 Task: Add Attachment from "Attach a link" to Card Card0000000088 in Board Board0000000022 in Workspace WS0000000008 in Trello. Add Cover Red to Card Card0000000088 in Board Board0000000022 in Workspace WS0000000008 in Trello. Add "Join Card" Button Button0000000088  to Card Card0000000088 in Board Board0000000022 in Workspace WS0000000008 in Trello. Add Description DS0000000088 to Card Card0000000088 in Board Board0000000022 in Workspace WS0000000008 in Trello. Add Comment CM0000000088 to Card Card0000000088 in Board Board0000000022 in Workspace WS0000000008 in Trello
Action: Mouse moved to (424, 617)
Screenshot: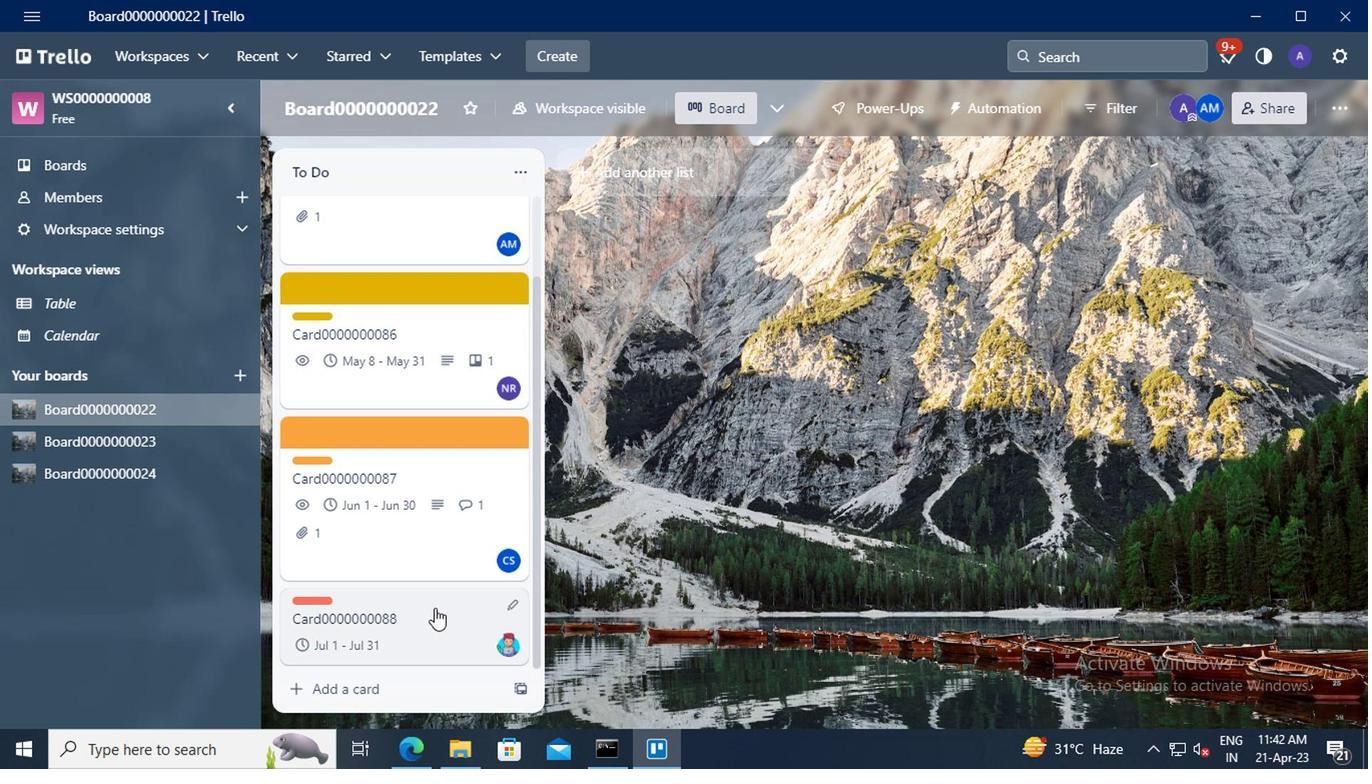 
Action: Mouse pressed left at (424, 617)
Screenshot: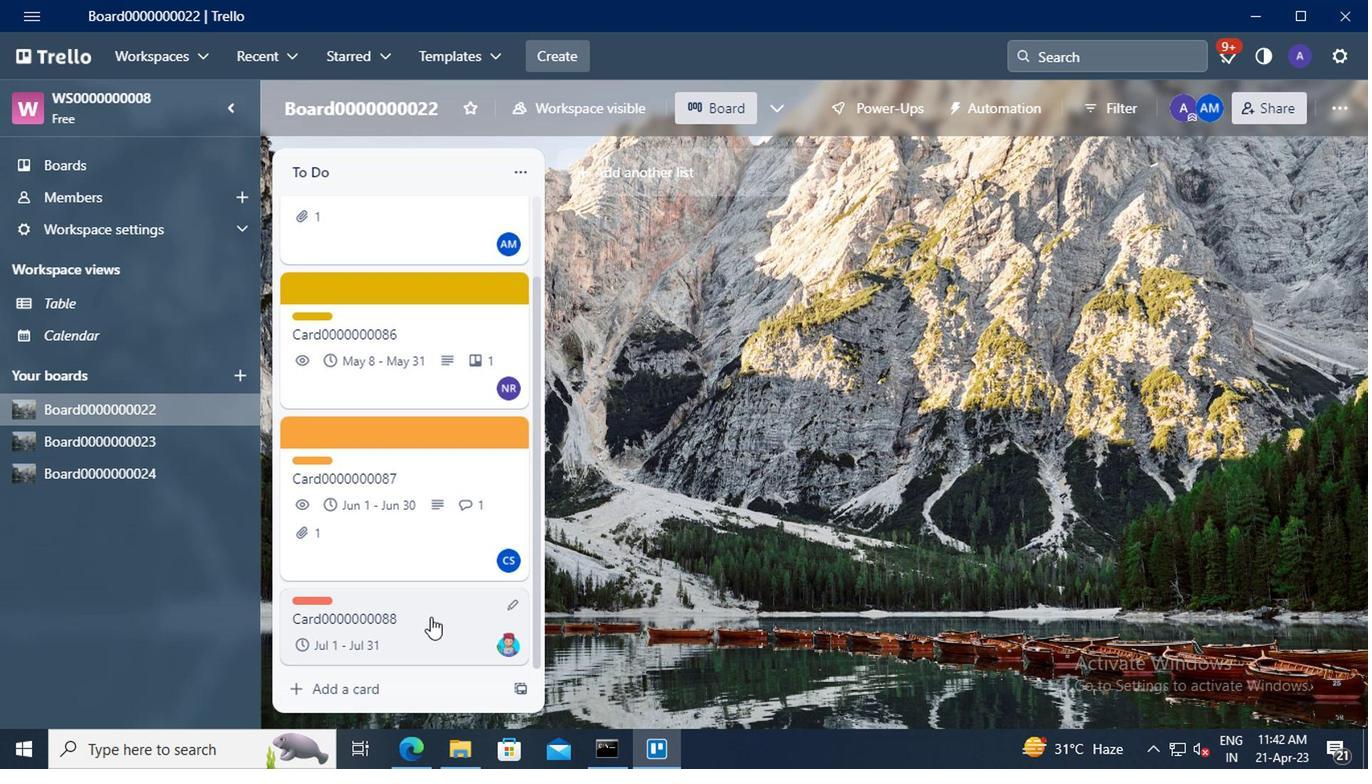 
Action: Mouse moved to (928, 426)
Screenshot: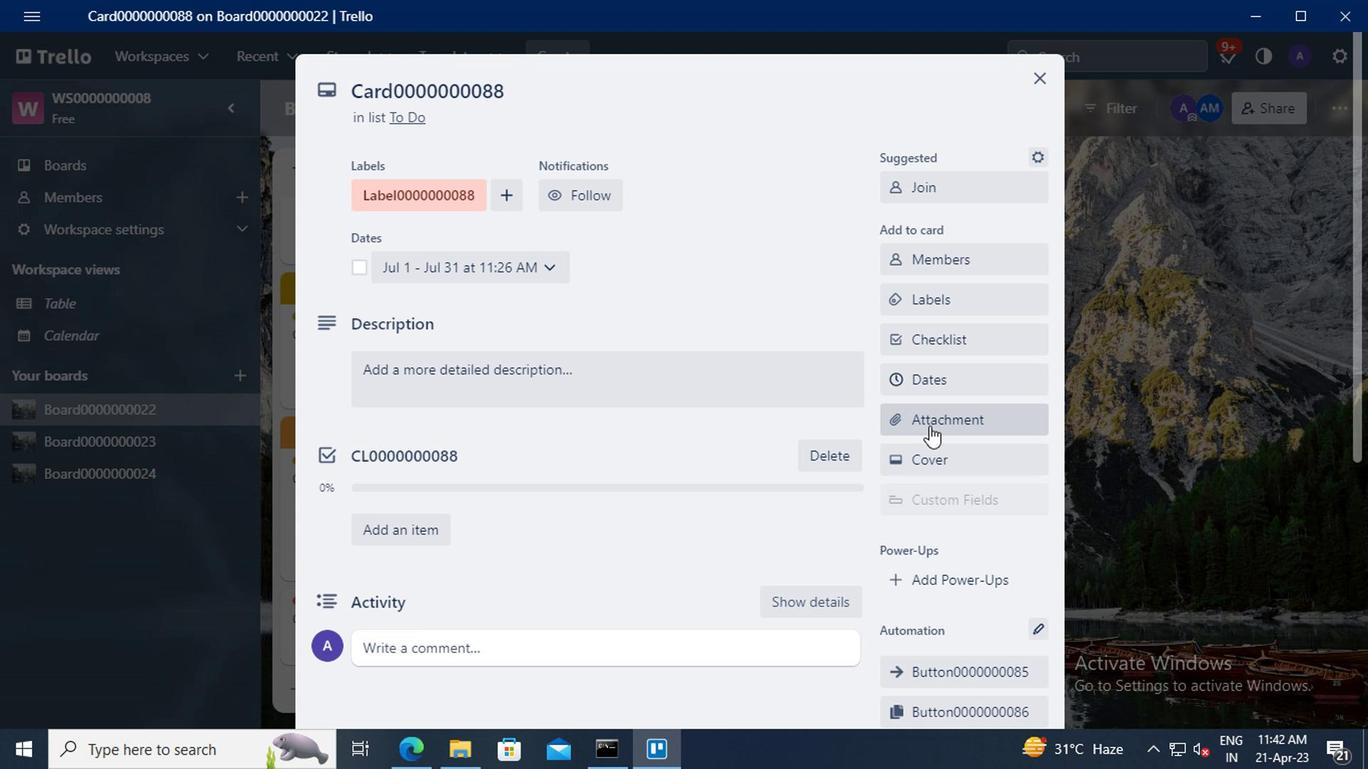 
Action: Mouse pressed left at (928, 426)
Screenshot: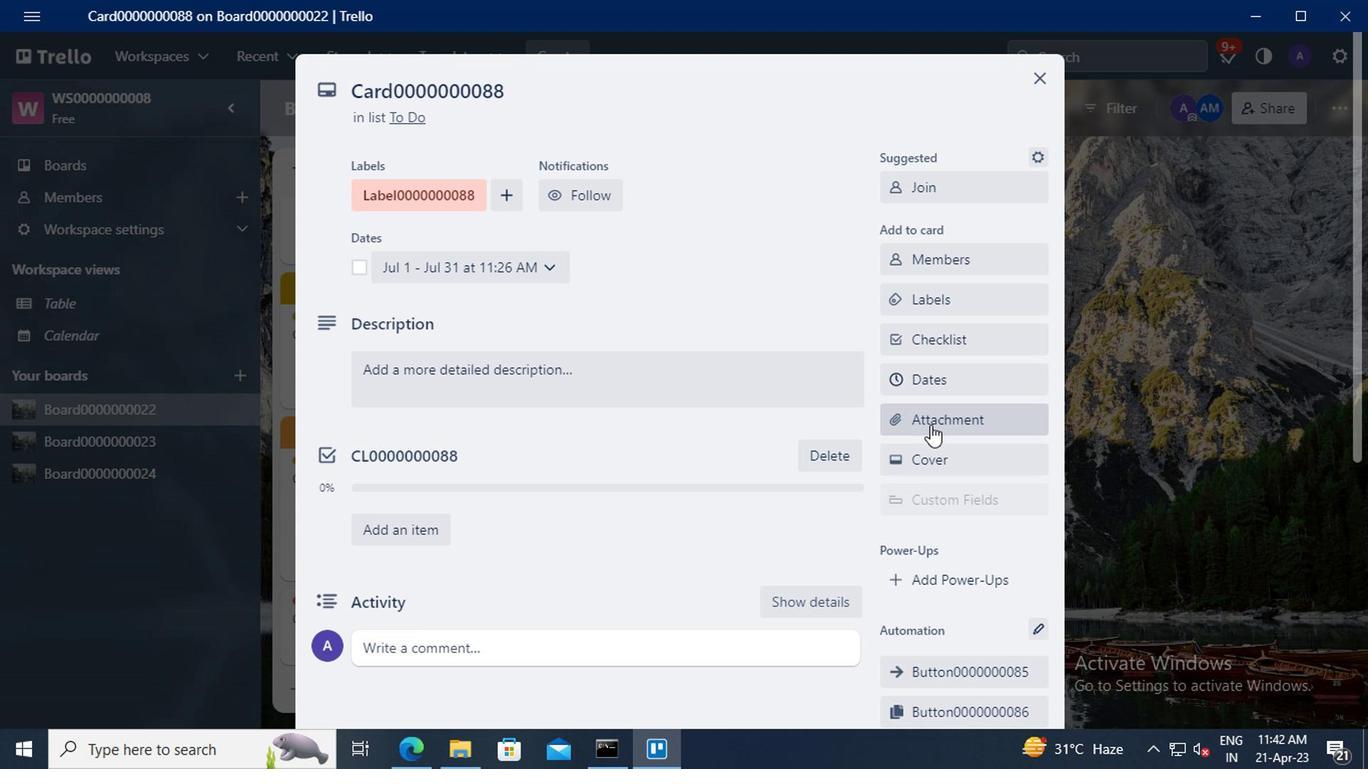 
Action: Mouse moved to (419, 754)
Screenshot: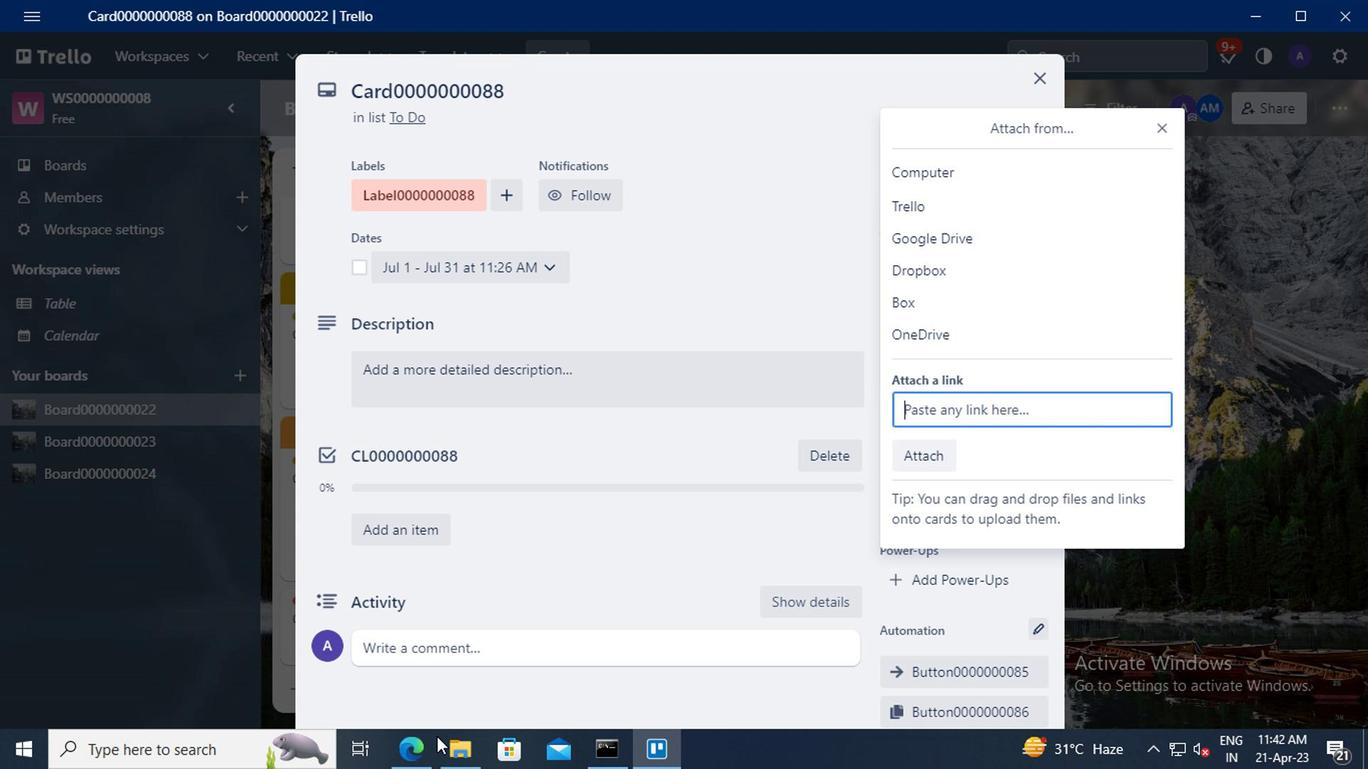 
Action: Mouse pressed left at (419, 754)
Screenshot: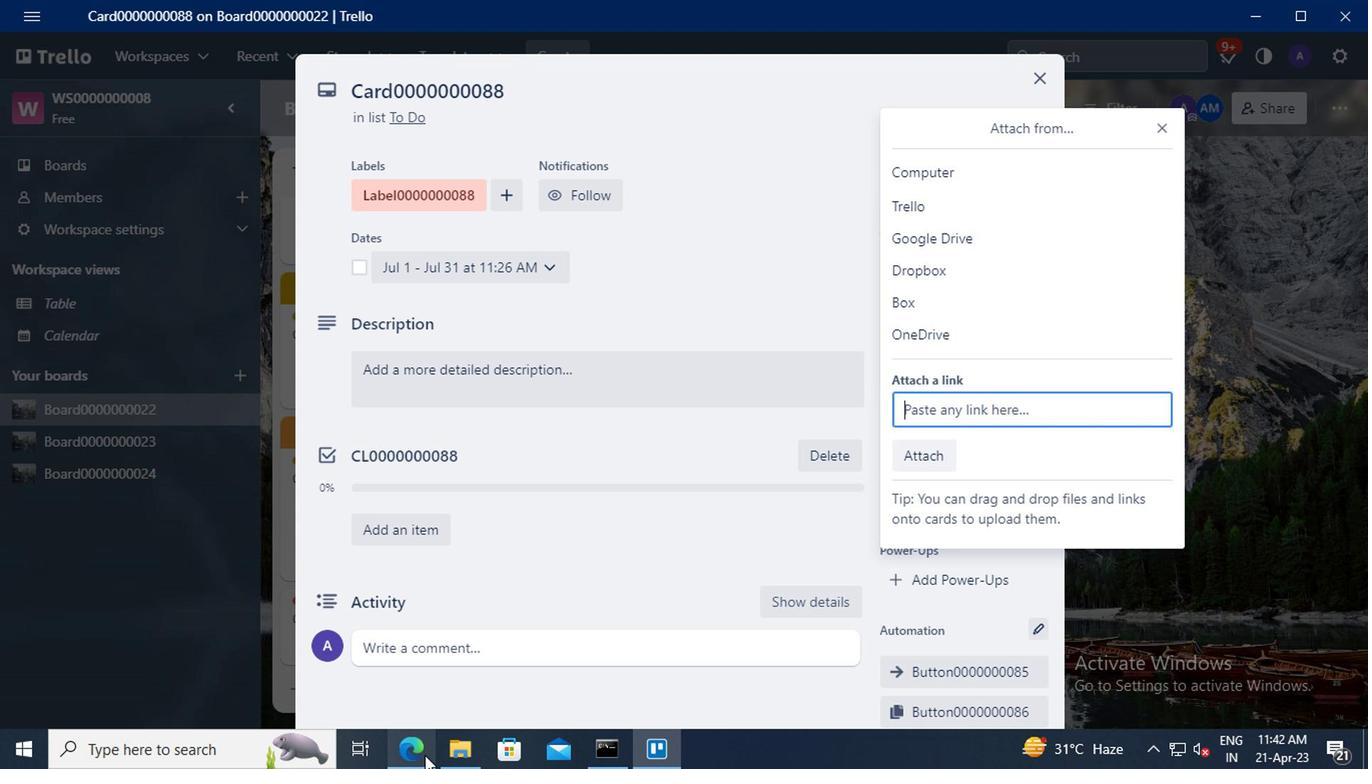 
Action: Mouse moved to (314, 58)
Screenshot: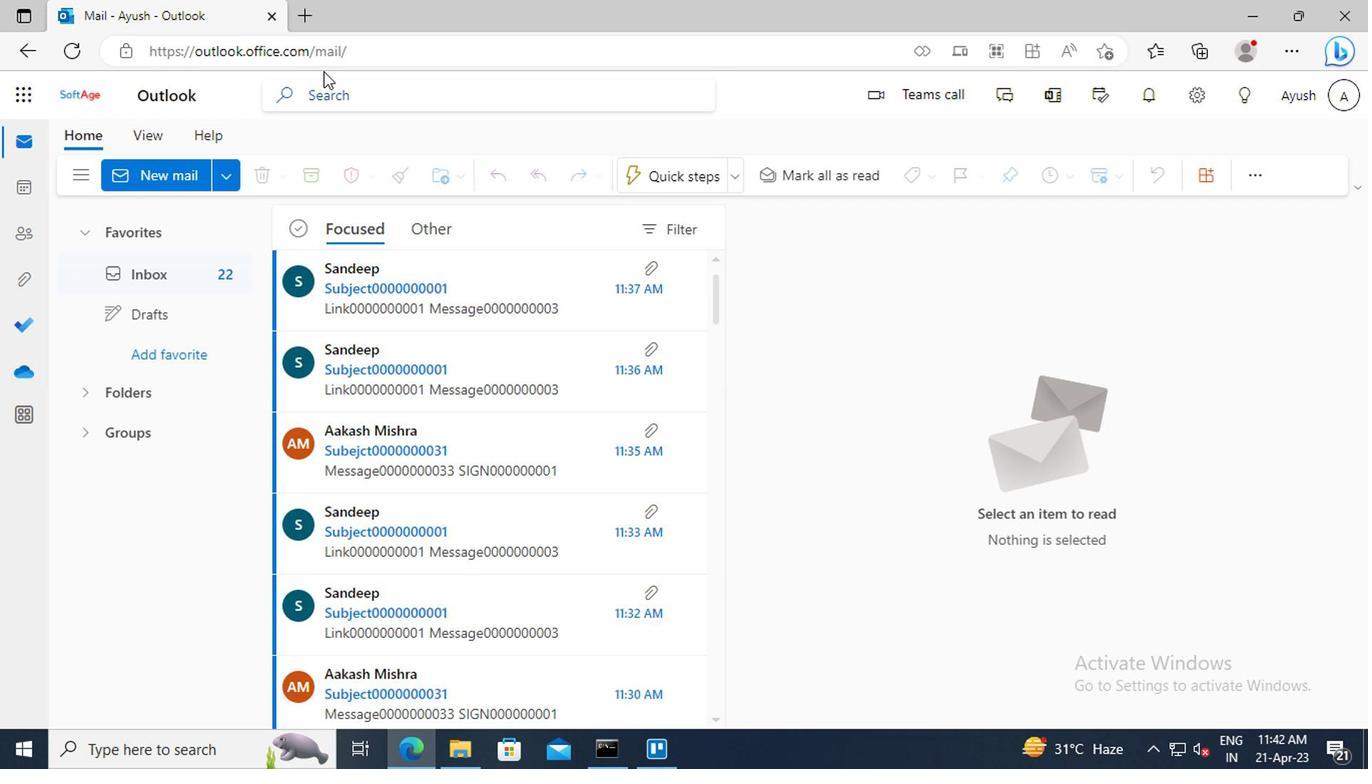 
Action: Mouse pressed left at (314, 58)
Screenshot: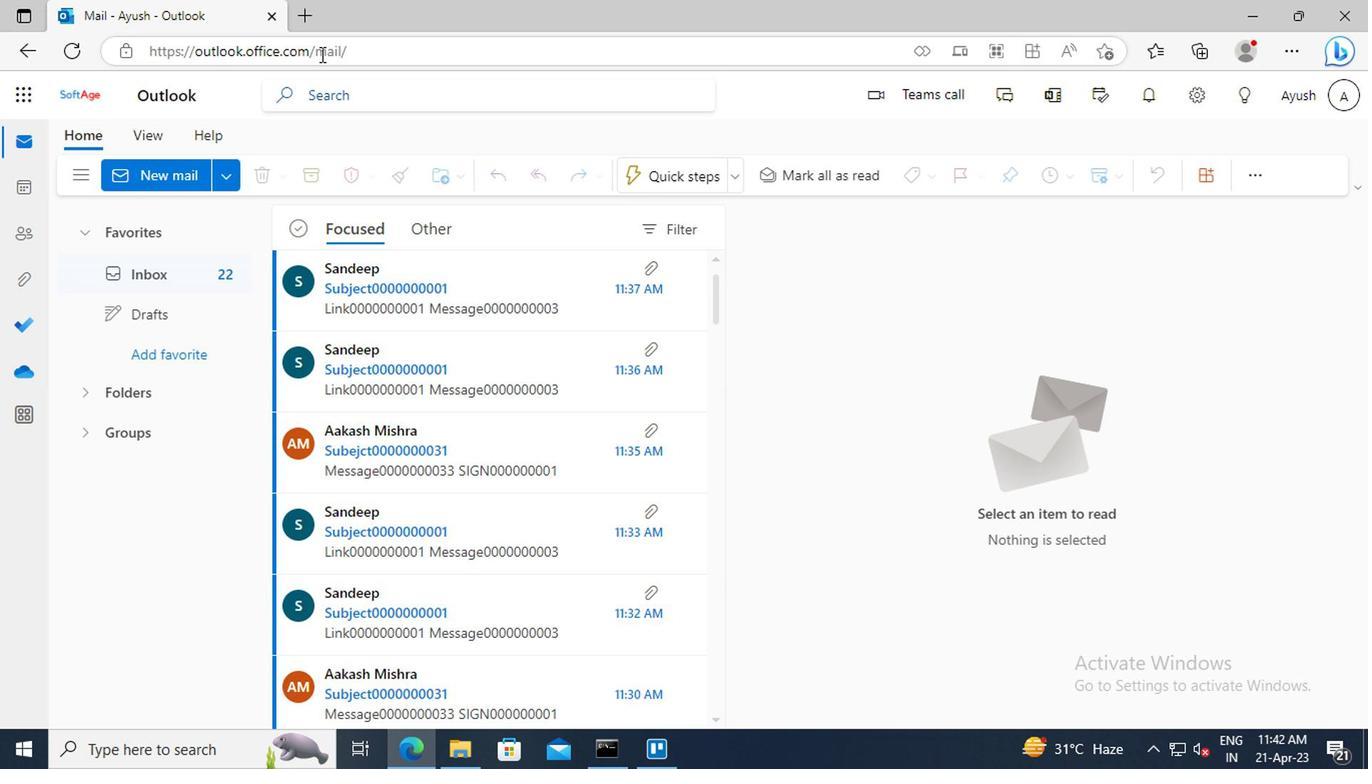 
Action: Key pressed ctrl+C
Screenshot: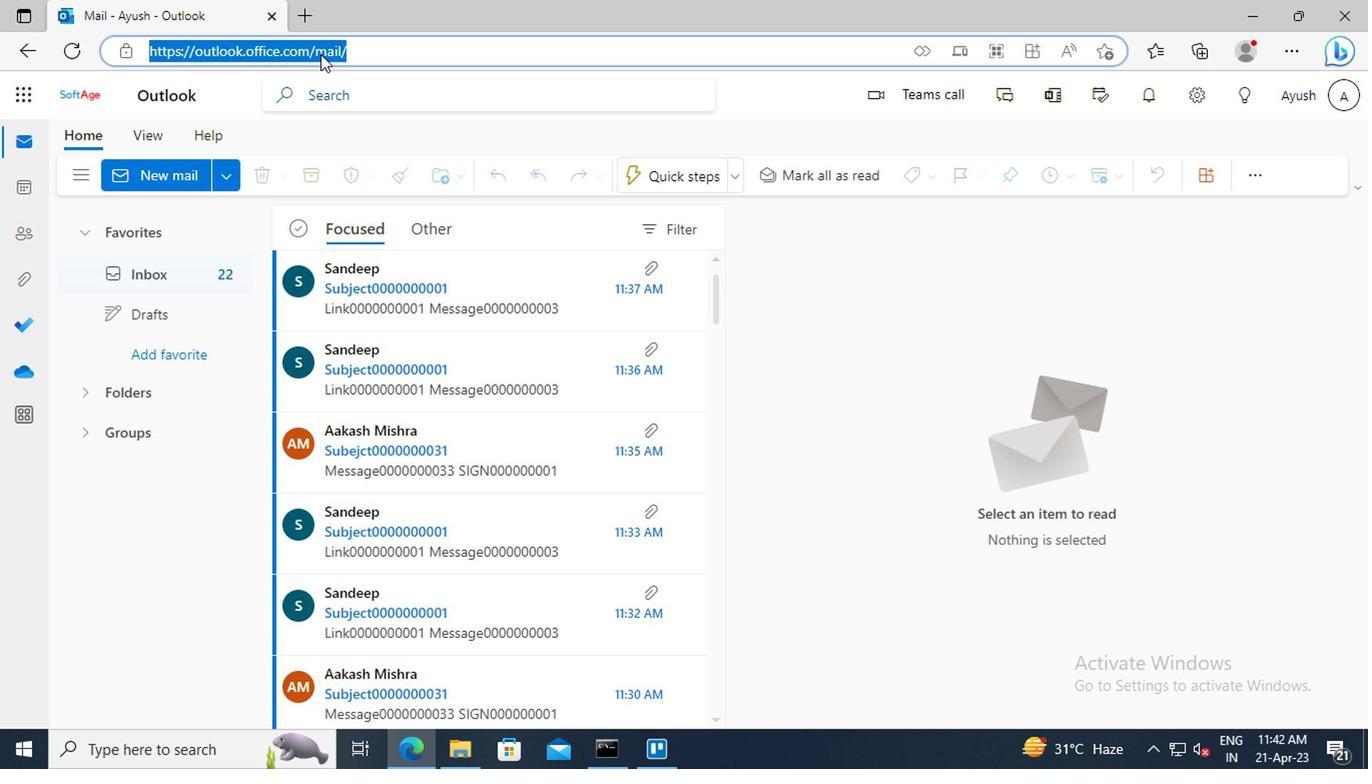 
Action: Mouse moved to (655, 755)
Screenshot: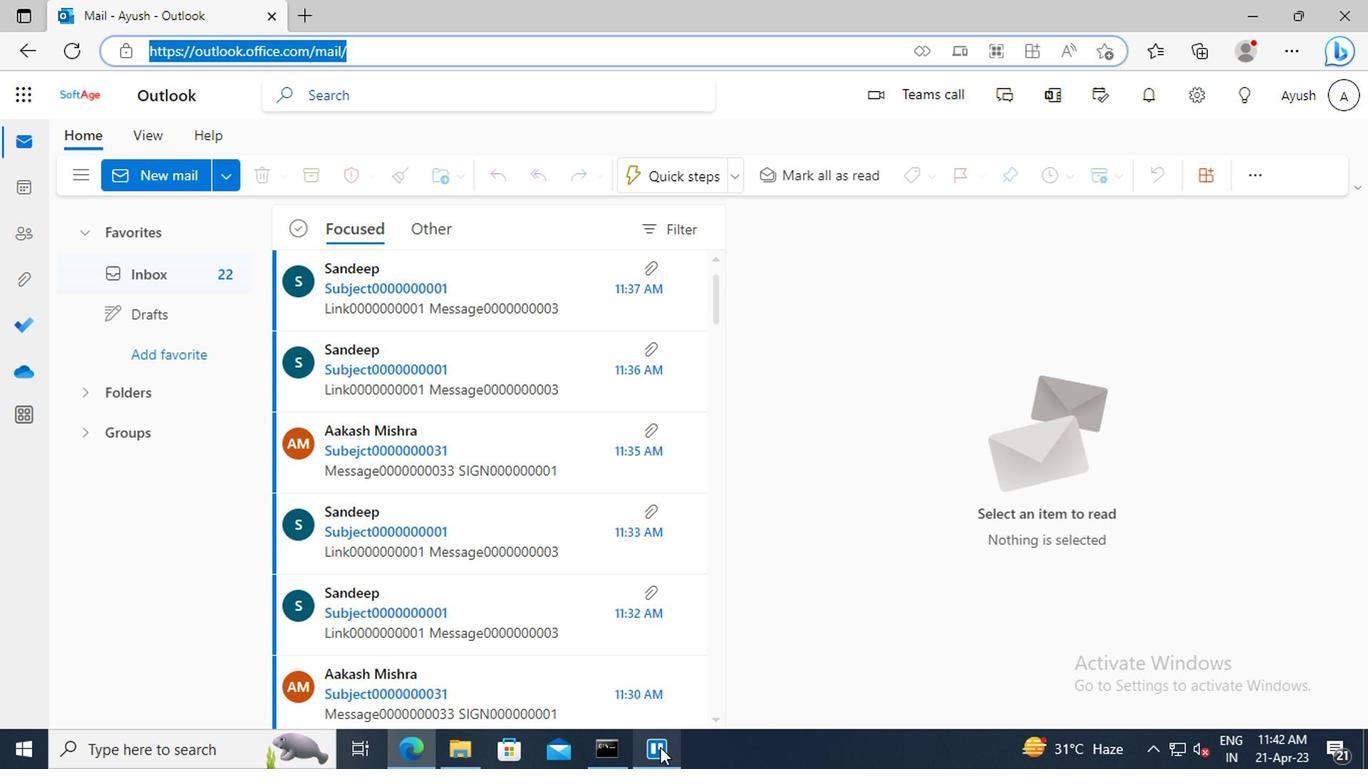 
Action: Mouse pressed left at (655, 755)
Screenshot: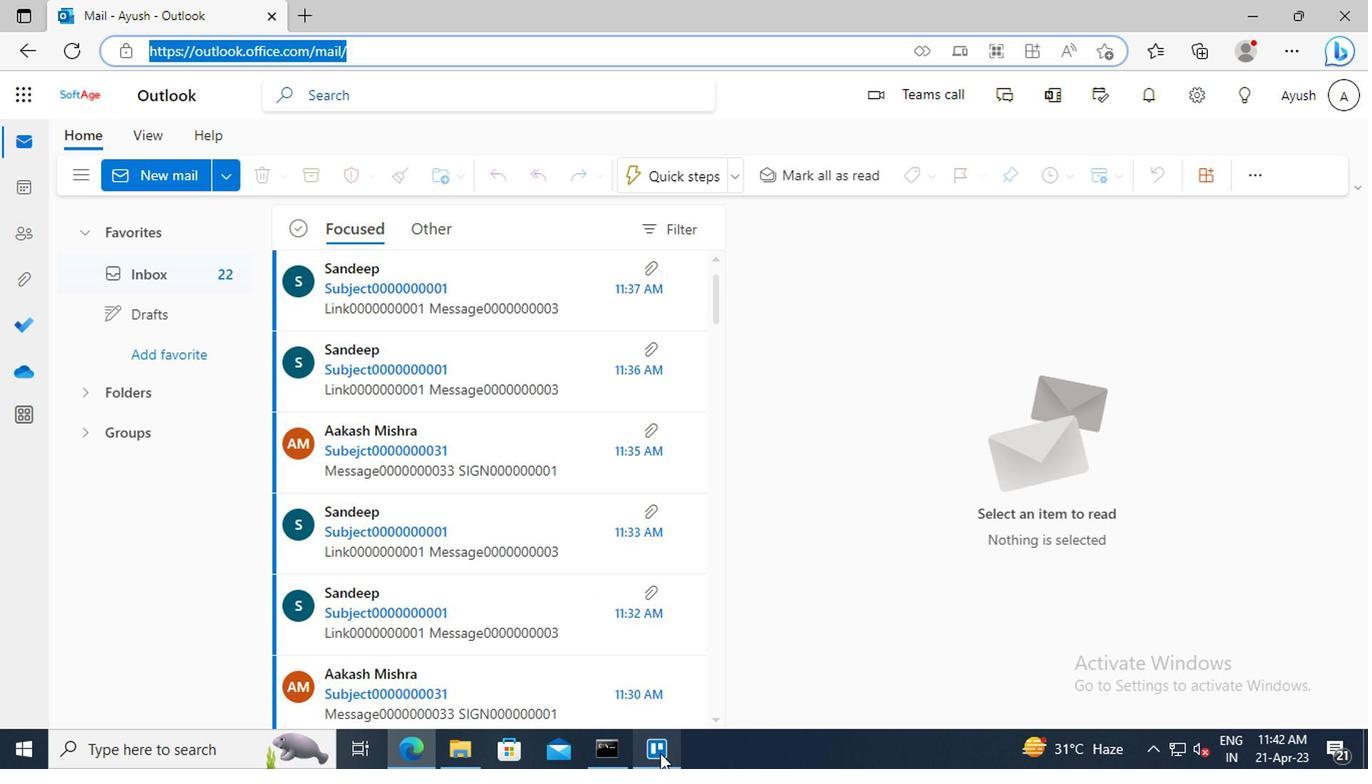 
Action: Mouse moved to (912, 414)
Screenshot: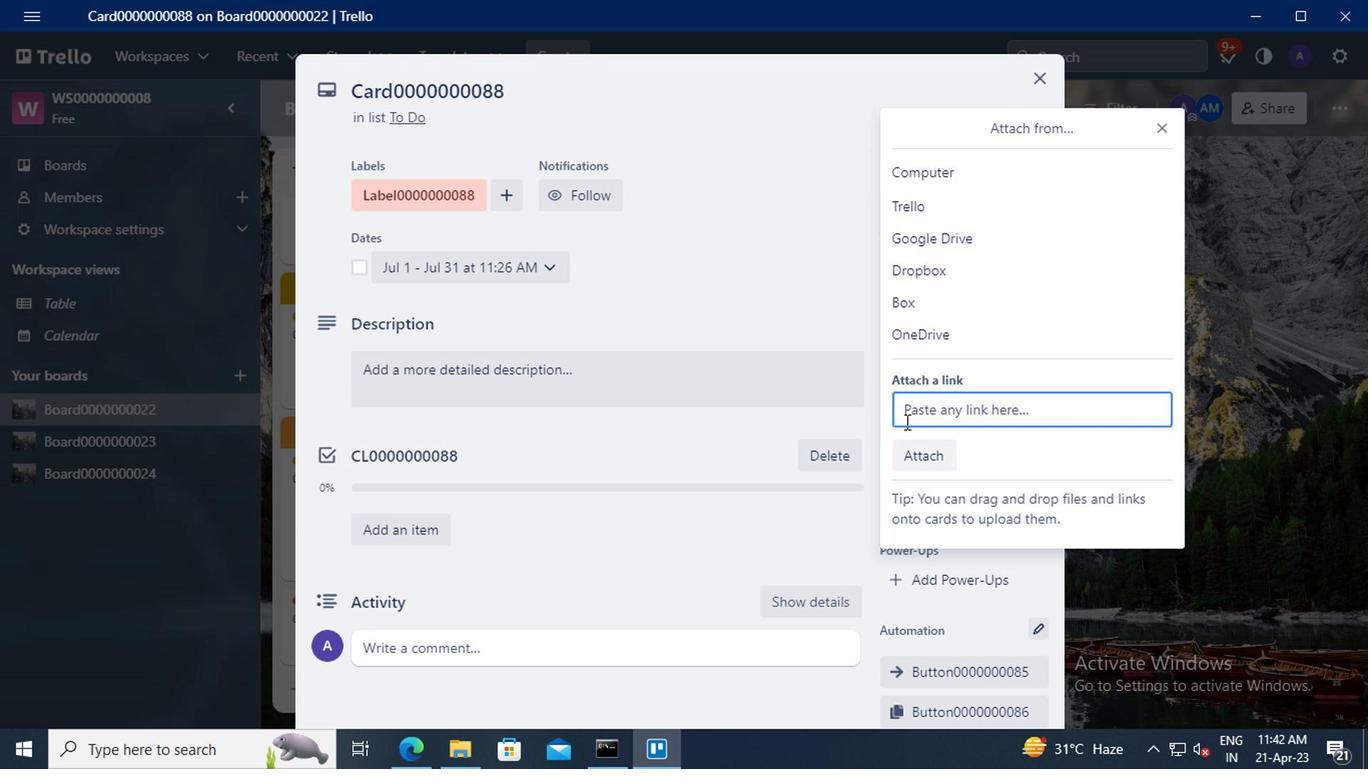 
Action: Mouse pressed left at (912, 414)
Screenshot: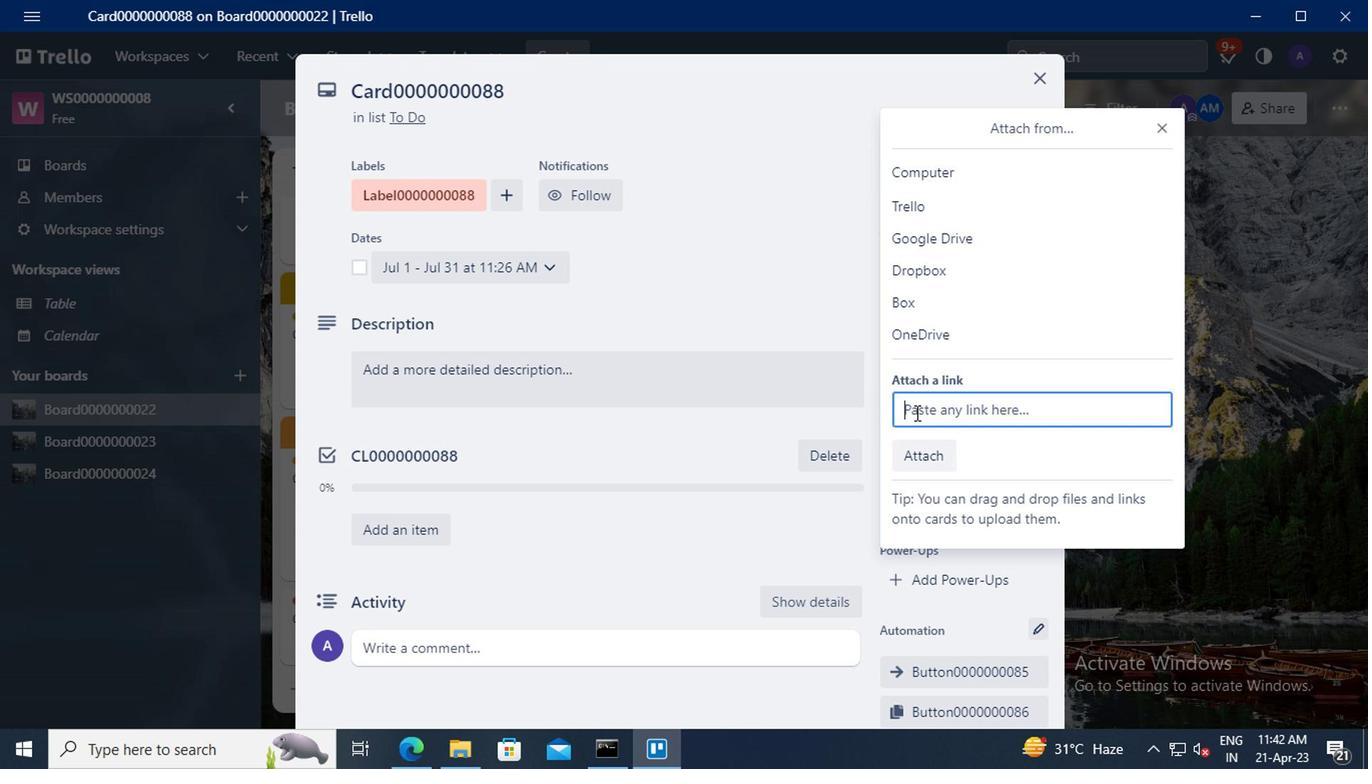 
Action: Key pressed ctrl+V
Screenshot: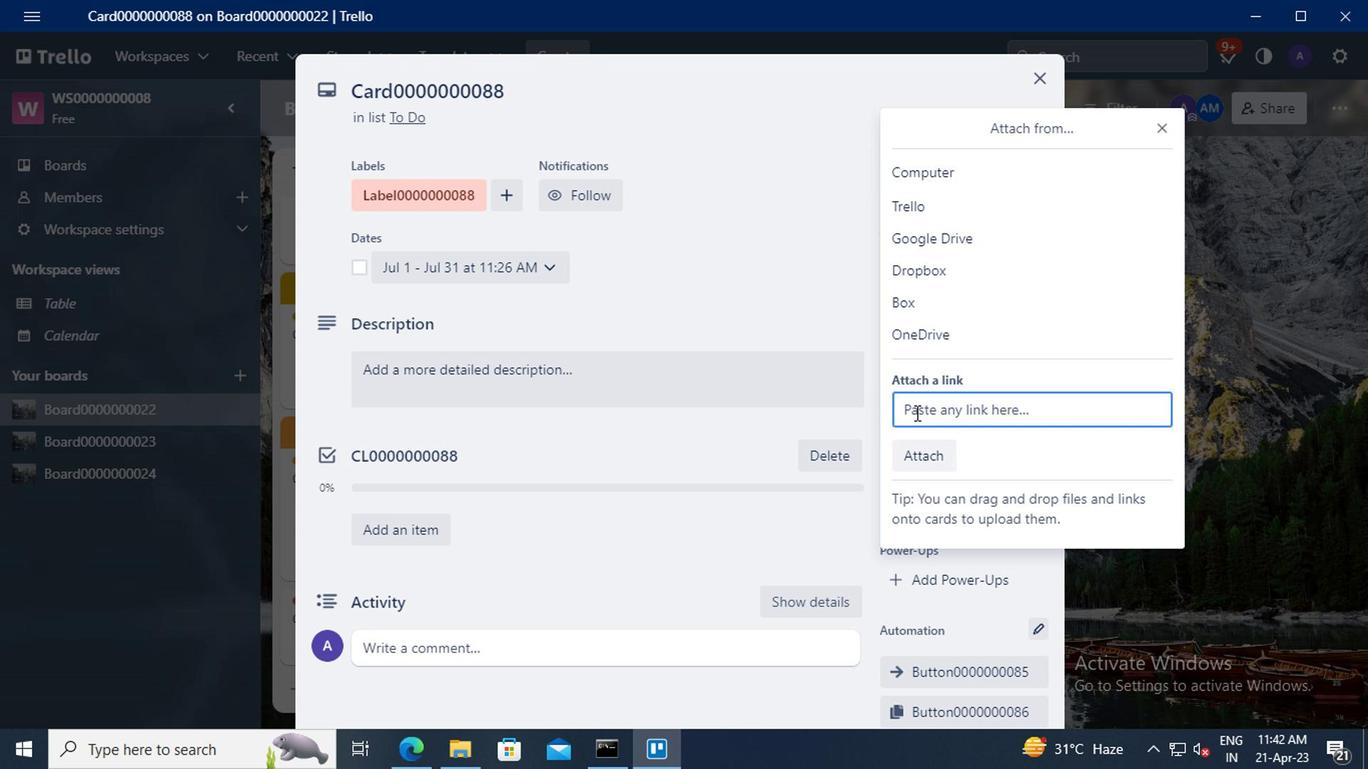 
Action: Mouse moved to (916, 531)
Screenshot: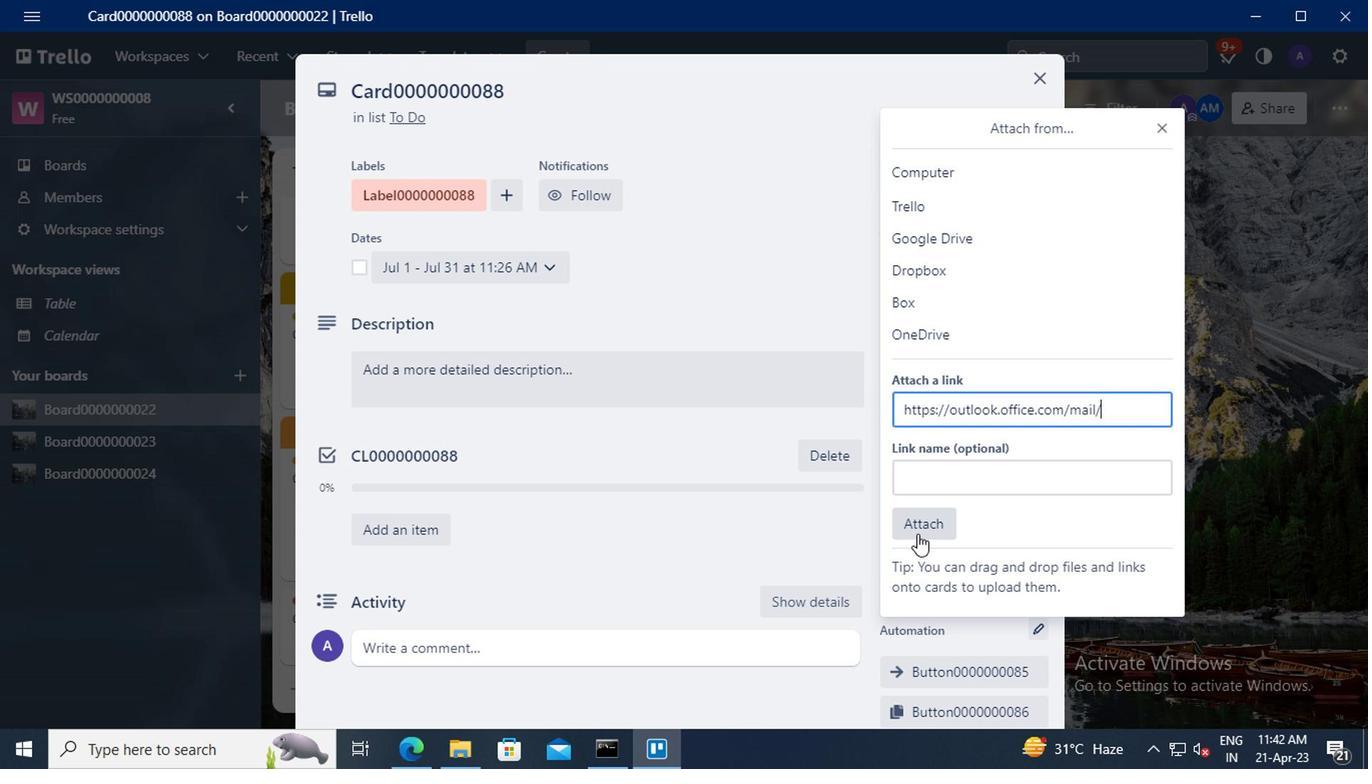 
Action: Mouse pressed left at (916, 531)
Screenshot: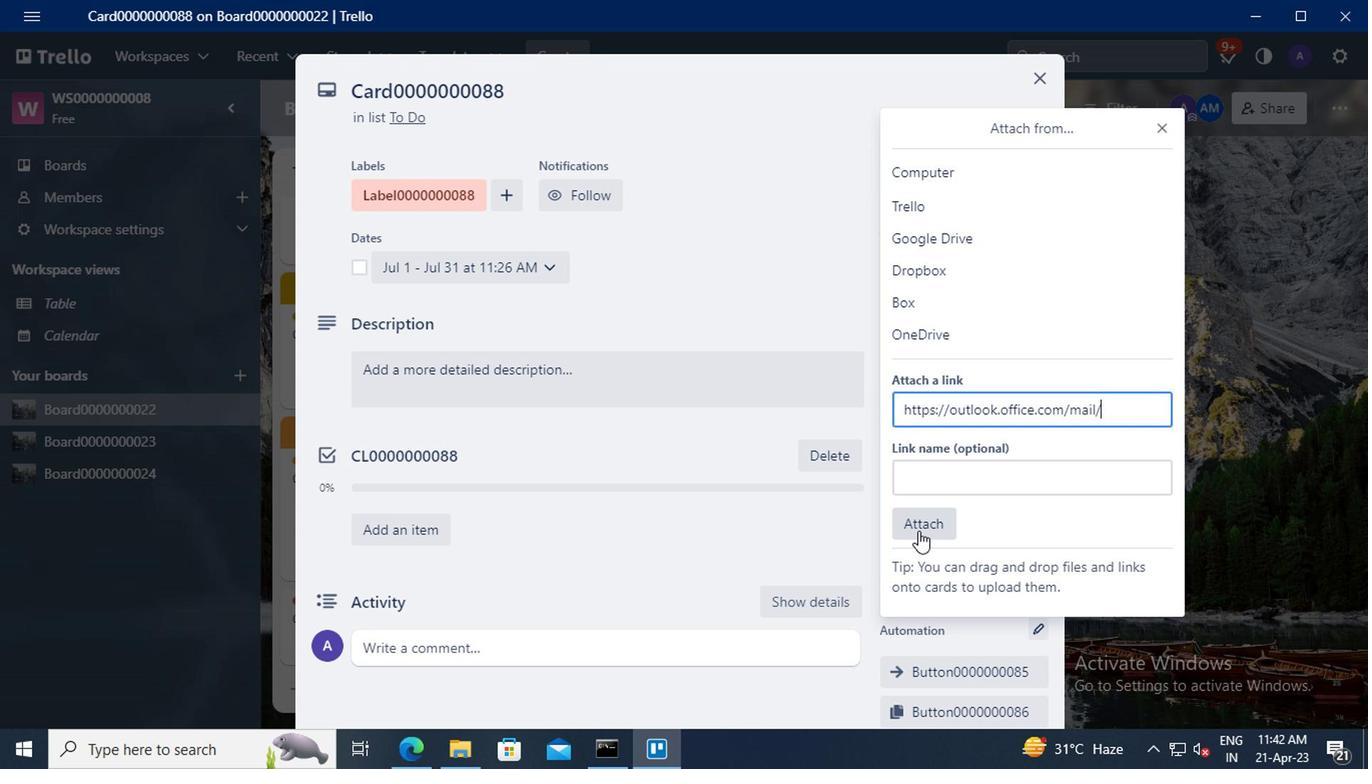 
Action: Mouse moved to (933, 461)
Screenshot: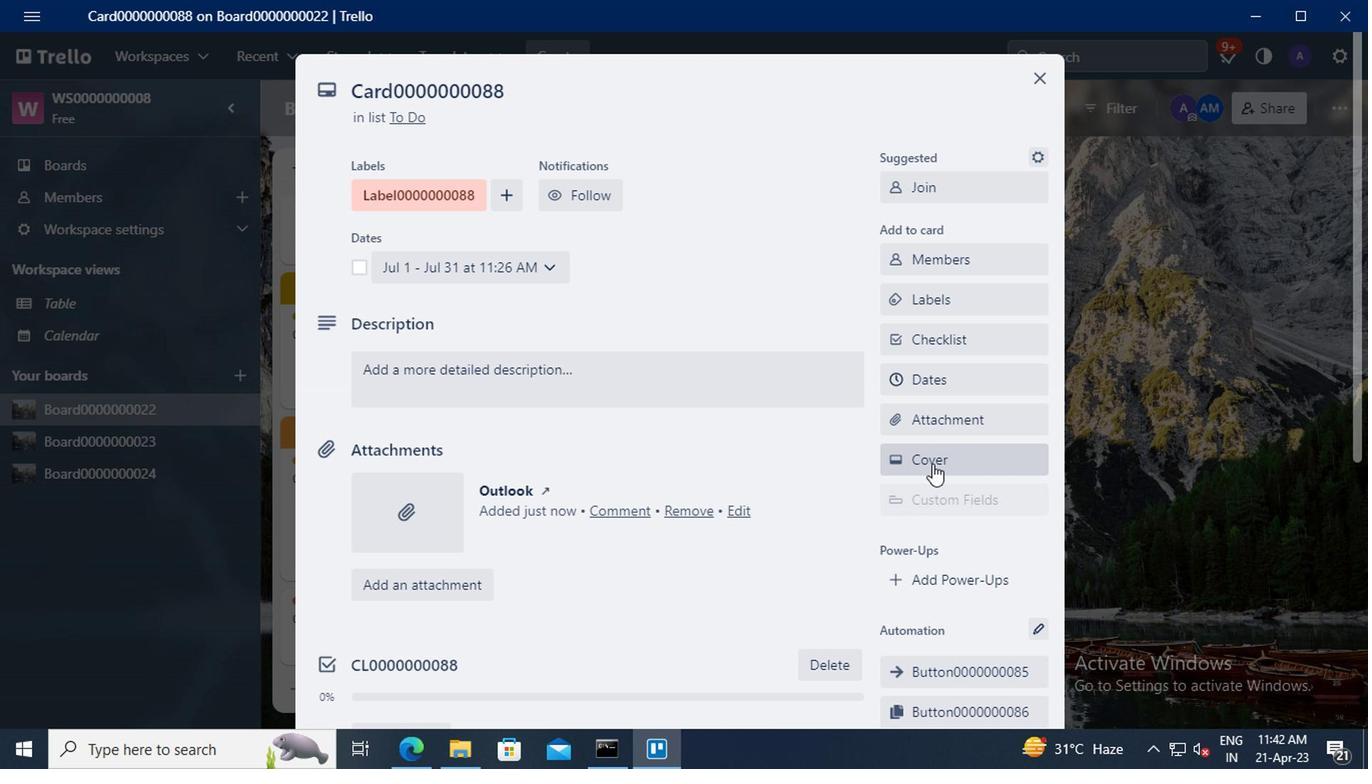 
Action: Mouse pressed left at (933, 461)
Screenshot: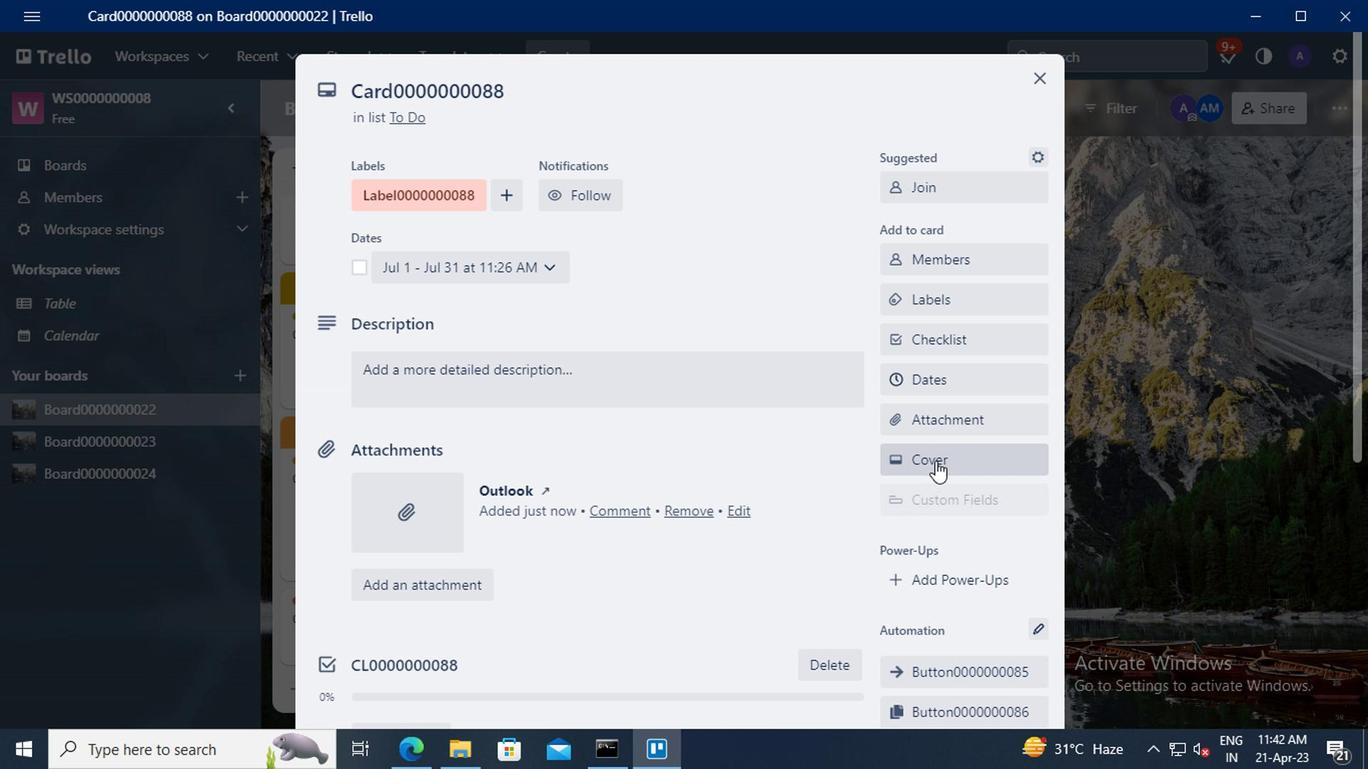 
Action: Mouse moved to (1092, 332)
Screenshot: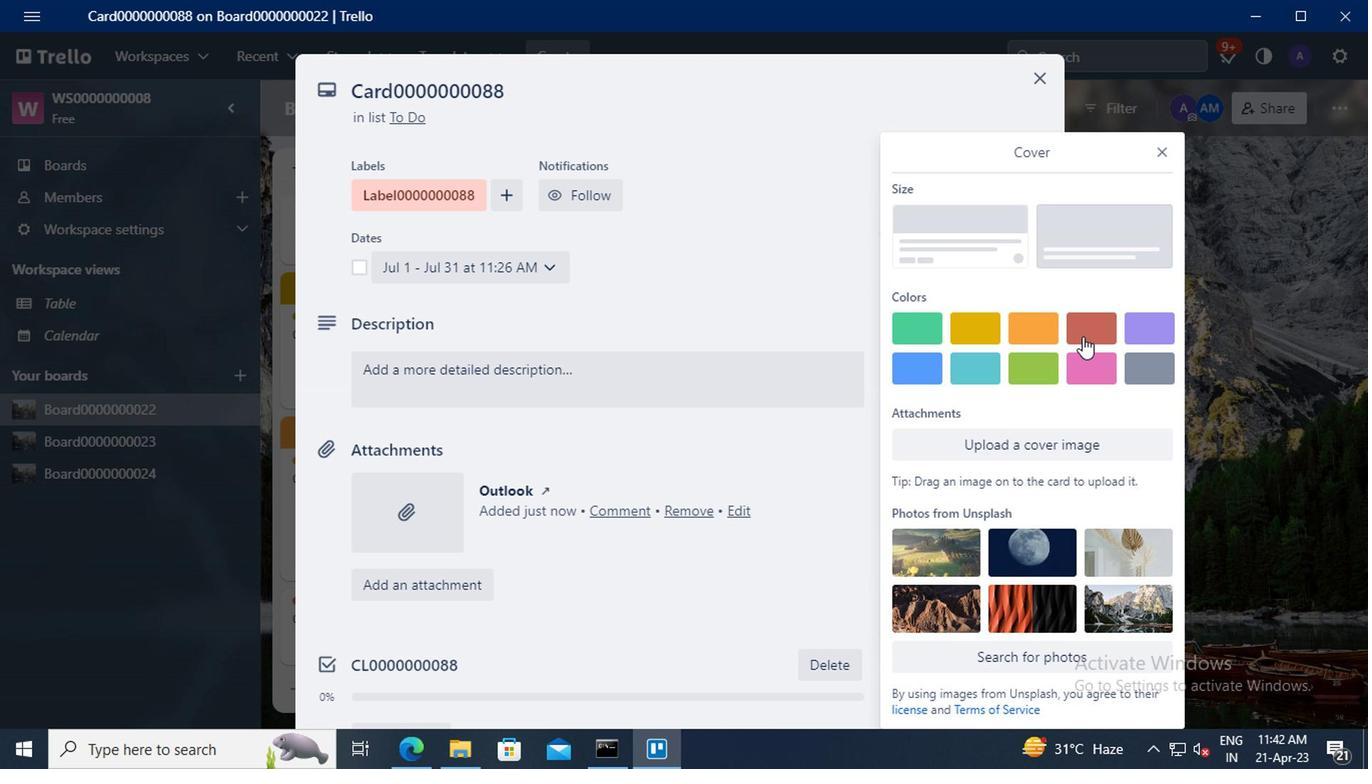 
Action: Mouse pressed left at (1092, 332)
Screenshot: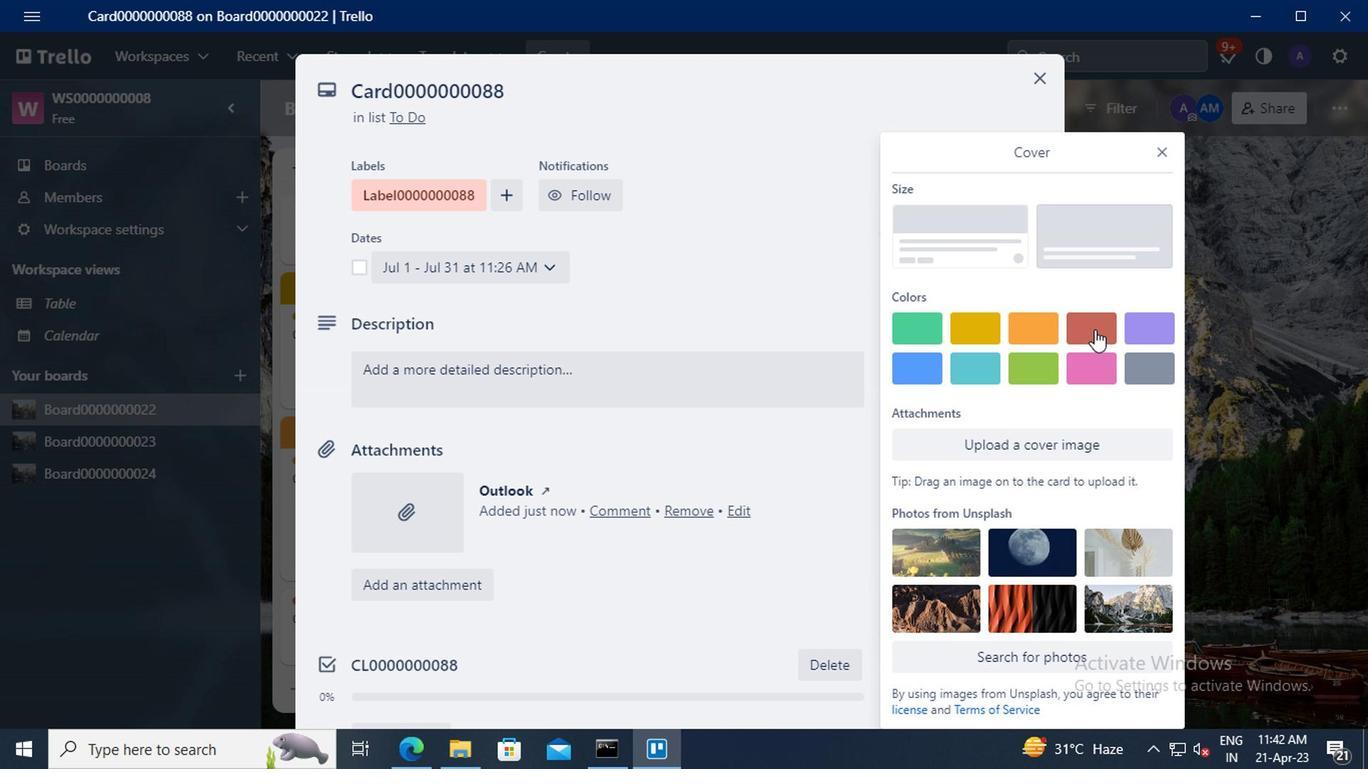 
Action: Mouse moved to (1162, 119)
Screenshot: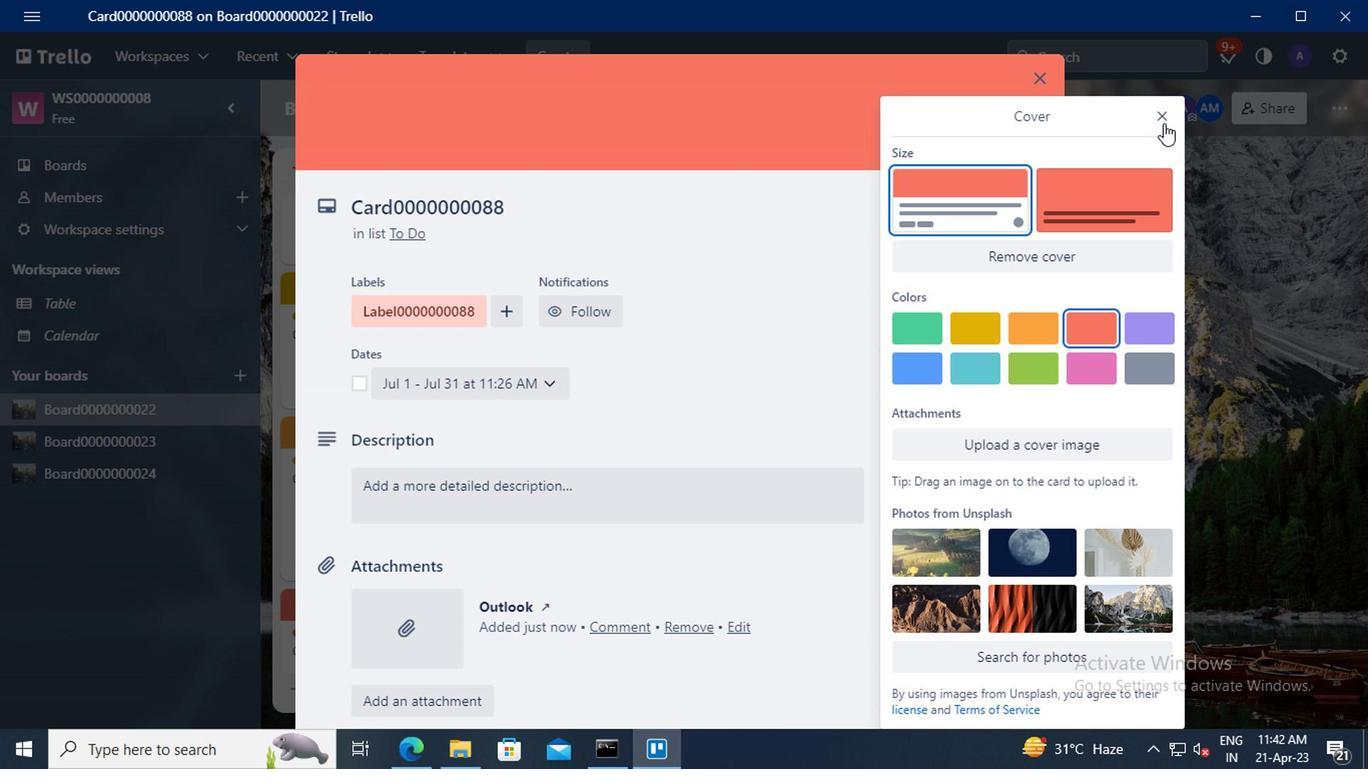
Action: Mouse pressed left at (1162, 119)
Screenshot: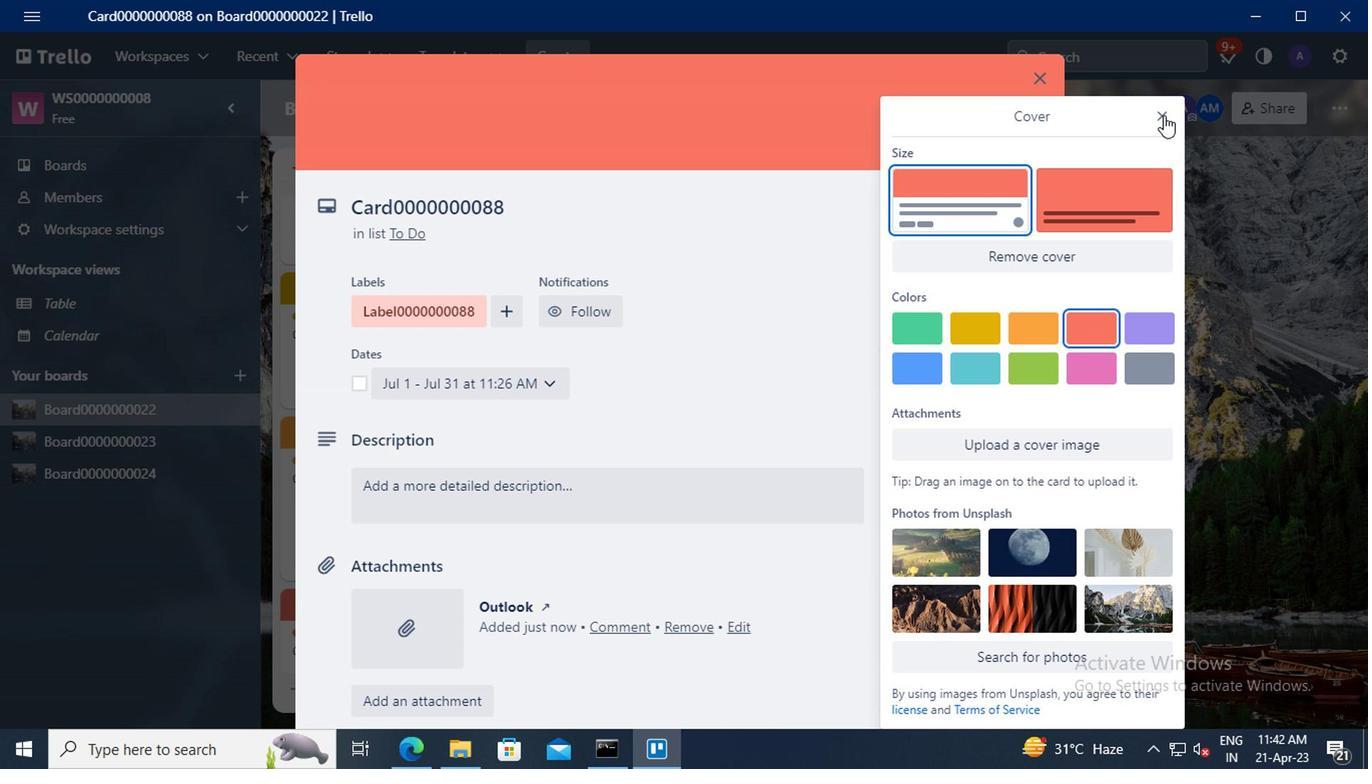 
Action: Mouse moved to (948, 286)
Screenshot: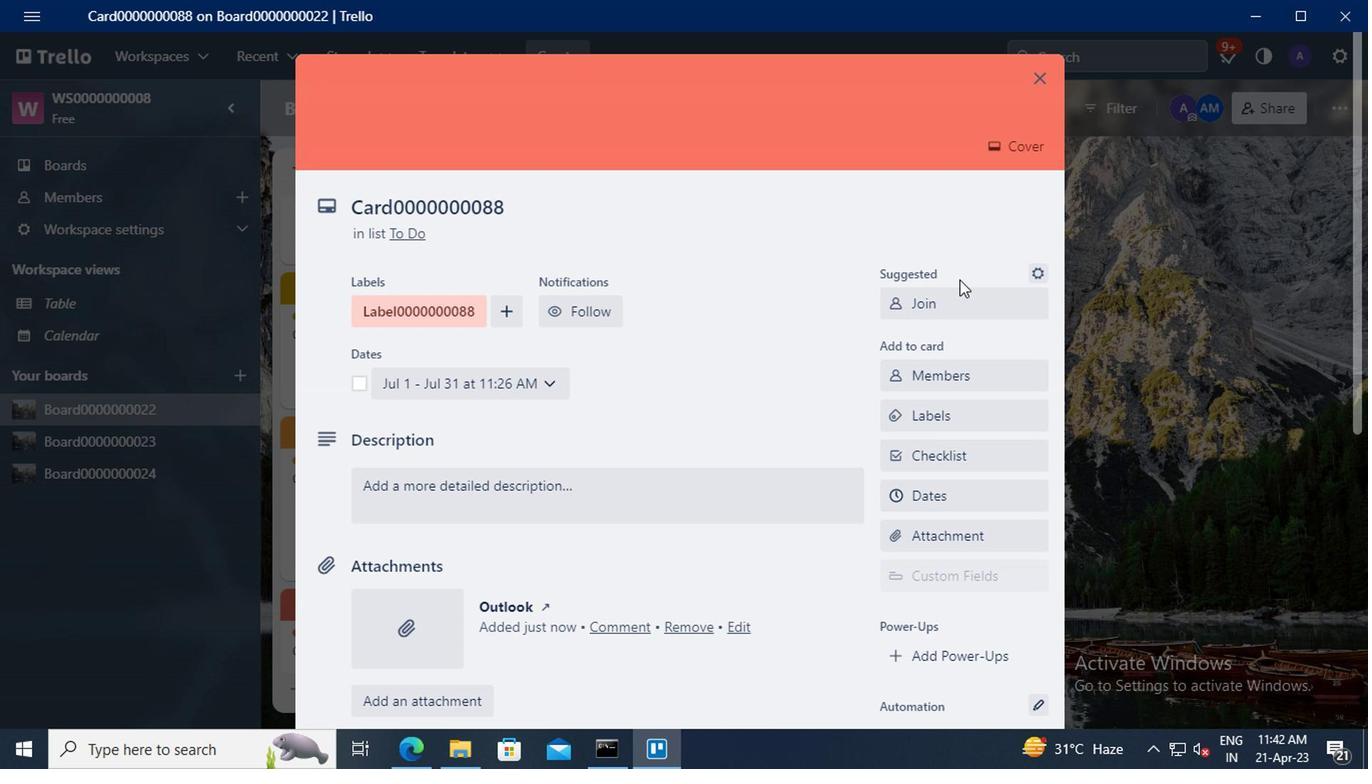 
Action: Mouse scrolled (948, 285) with delta (0, -1)
Screenshot: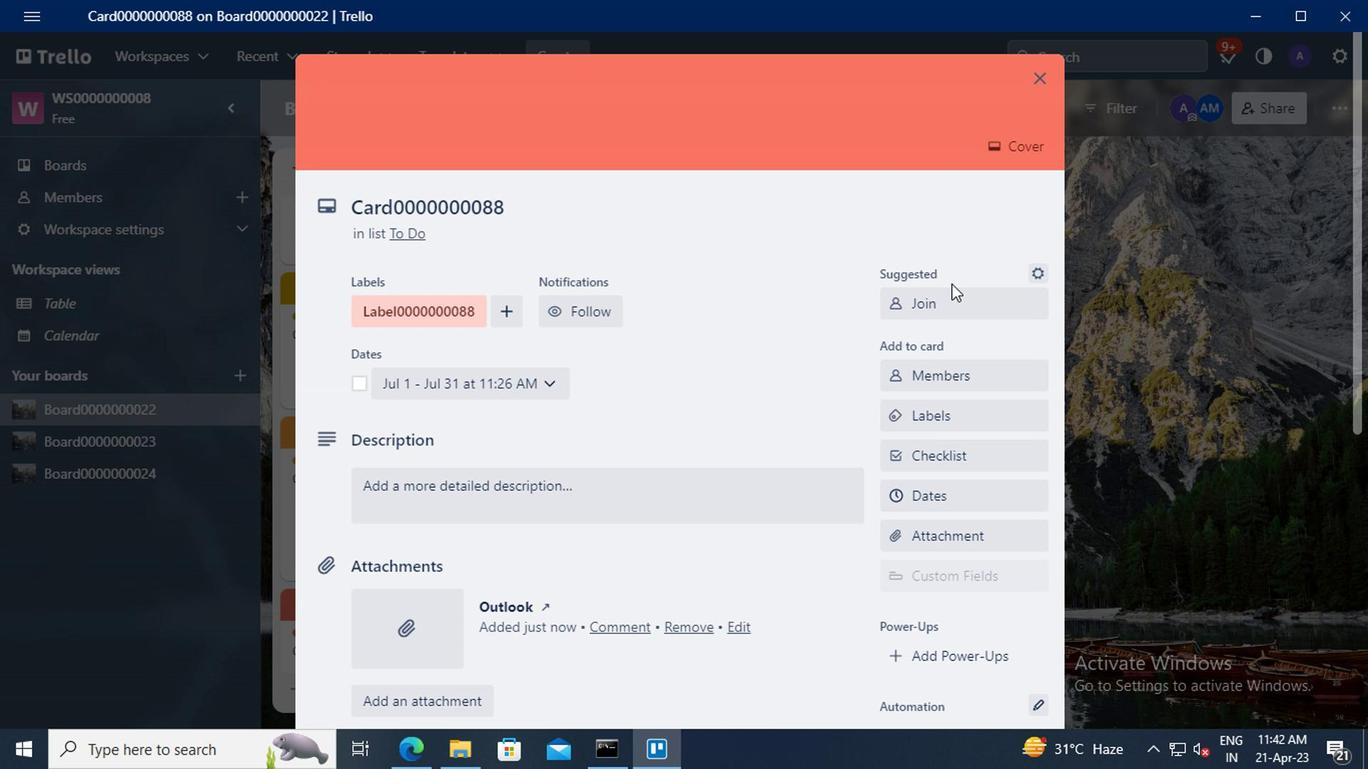 
Action: Mouse scrolled (948, 285) with delta (0, -1)
Screenshot: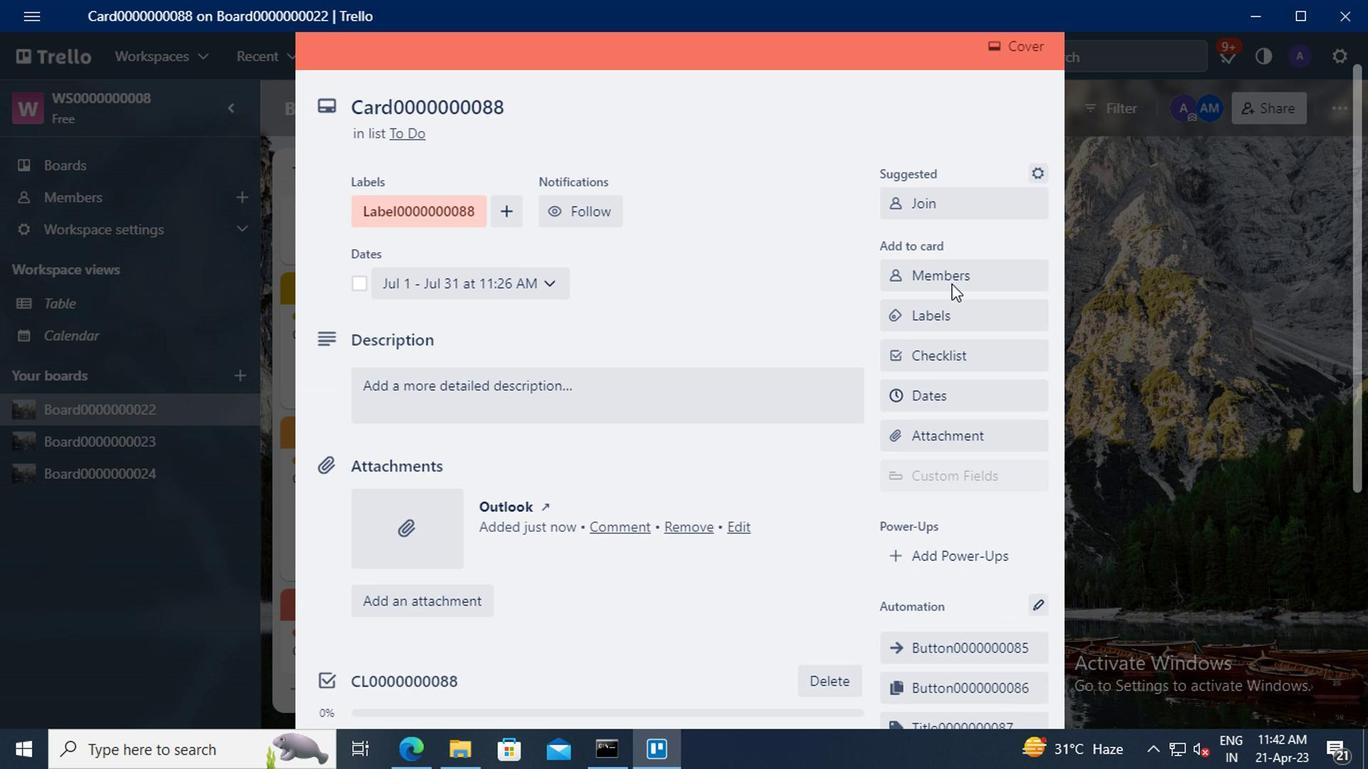 
Action: Mouse scrolled (948, 285) with delta (0, -1)
Screenshot: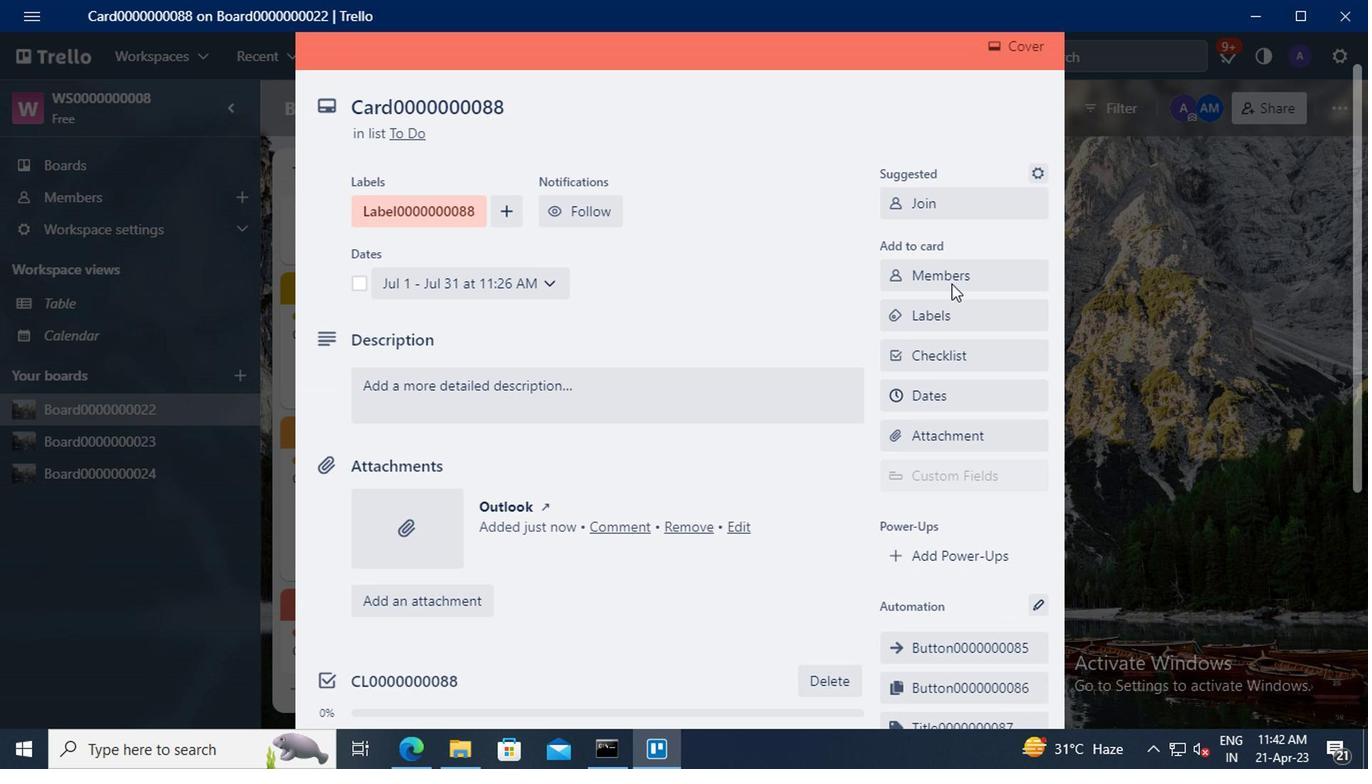 
Action: Mouse scrolled (948, 285) with delta (0, -1)
Screenshot: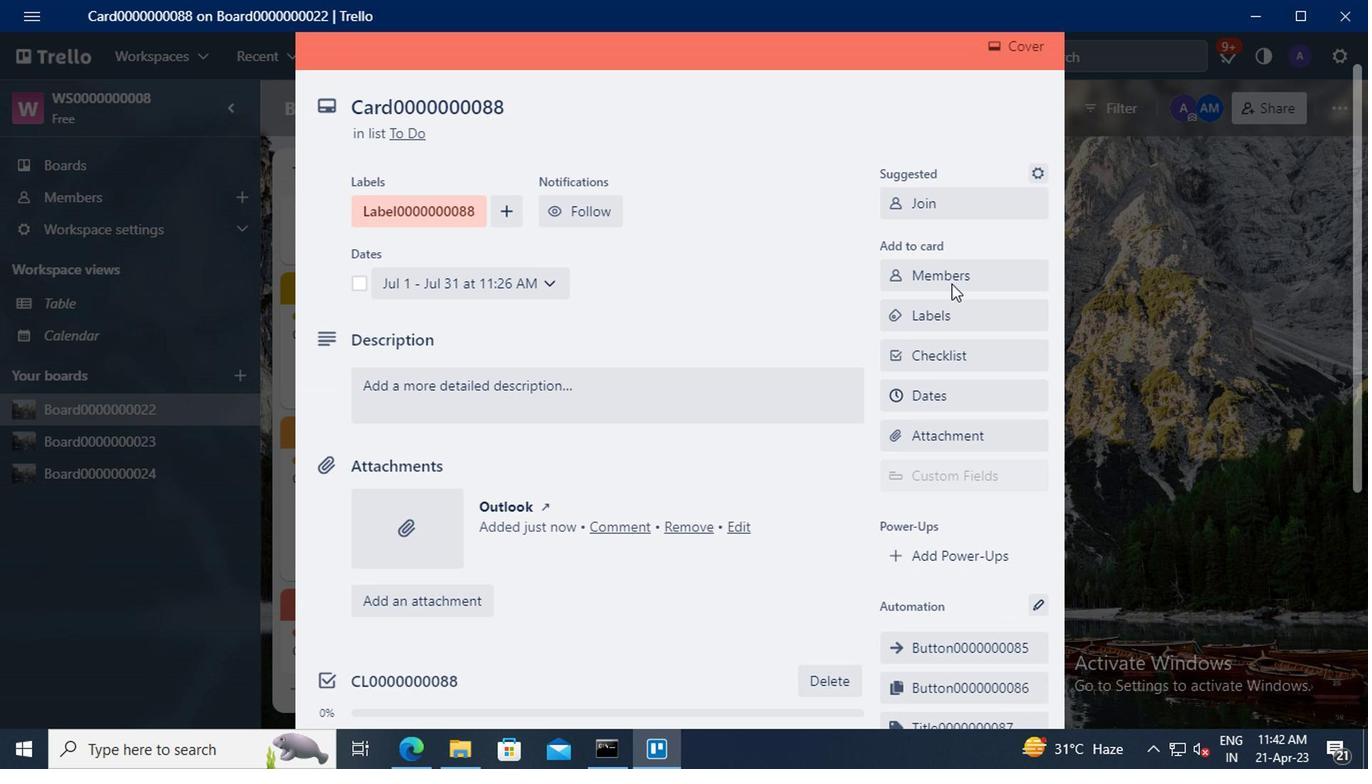
Action: Mouse moved to (951, 468)
Screenshot: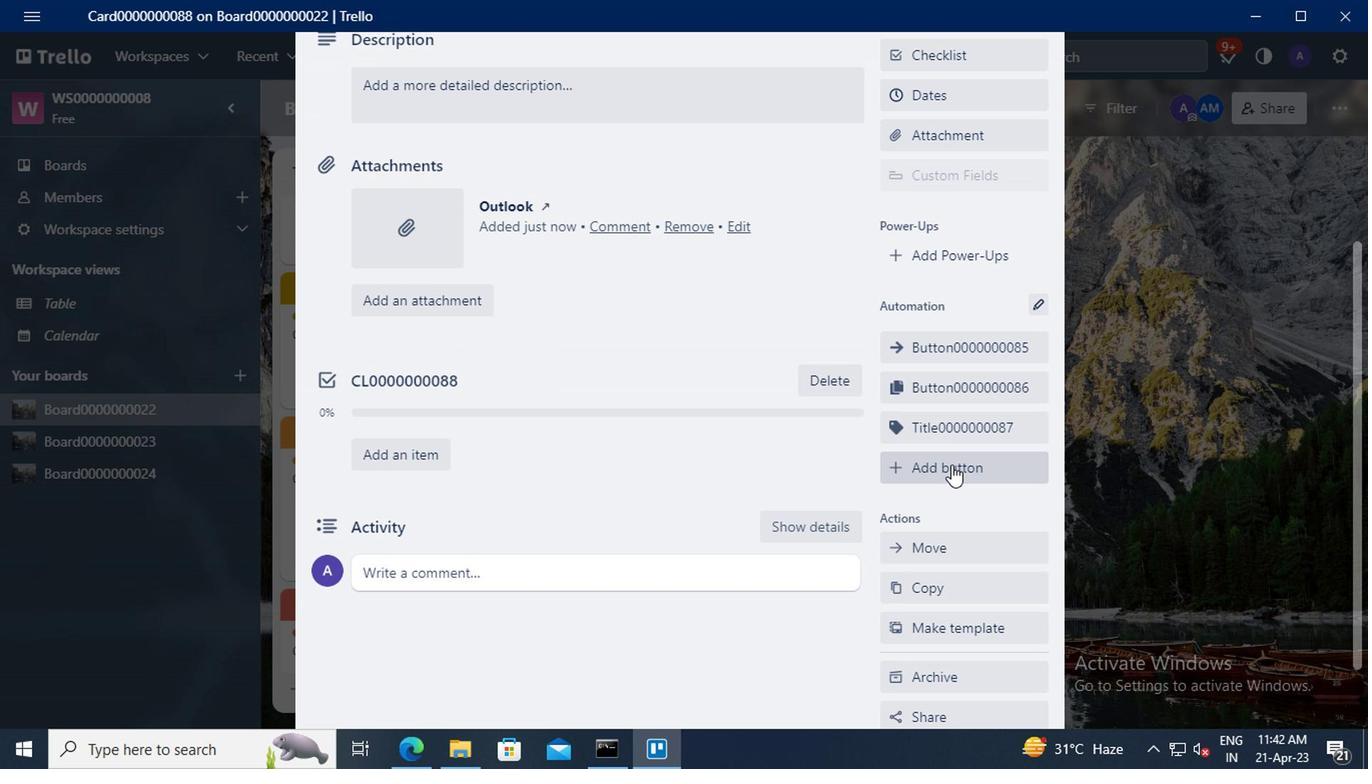 
Action: Mouse pressed left at (951, 468)
Screenshot: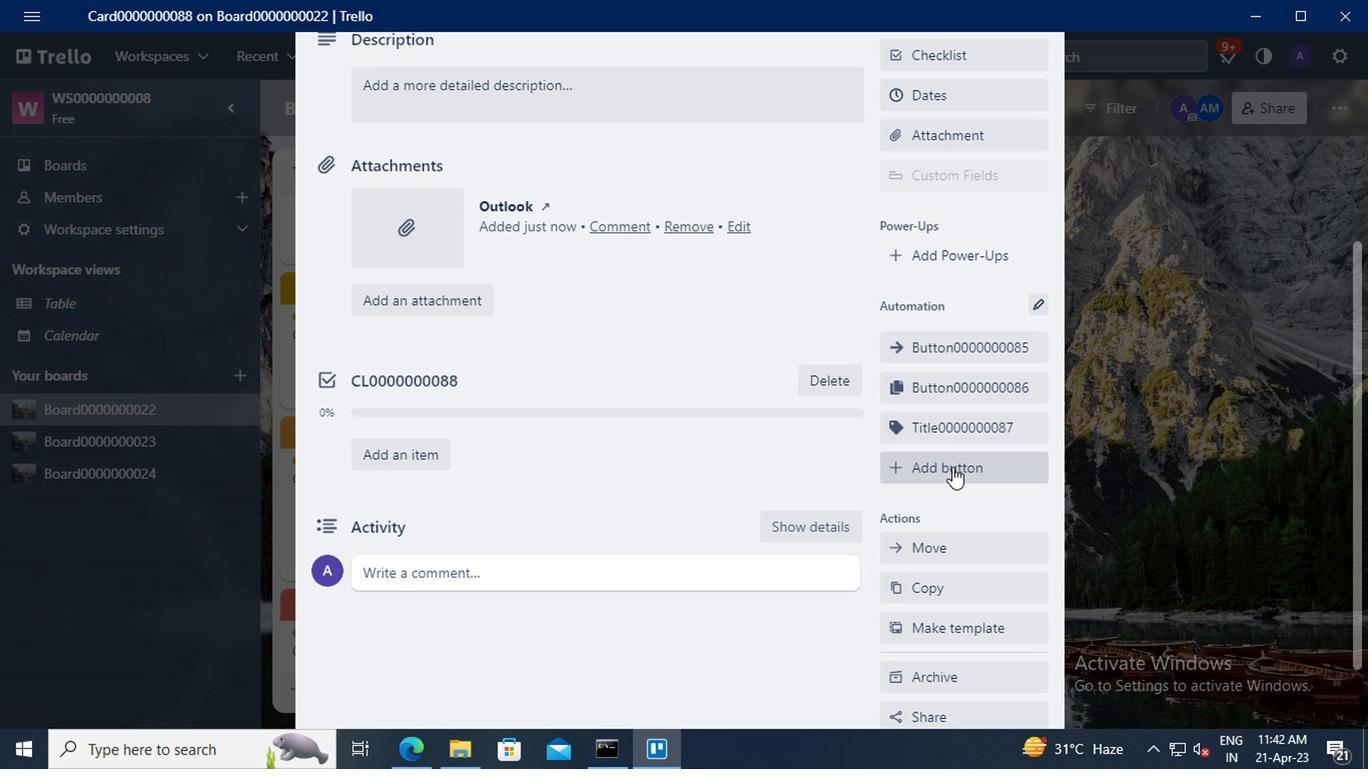 
Action: Mouse moved to (963, 316)
Screenshot: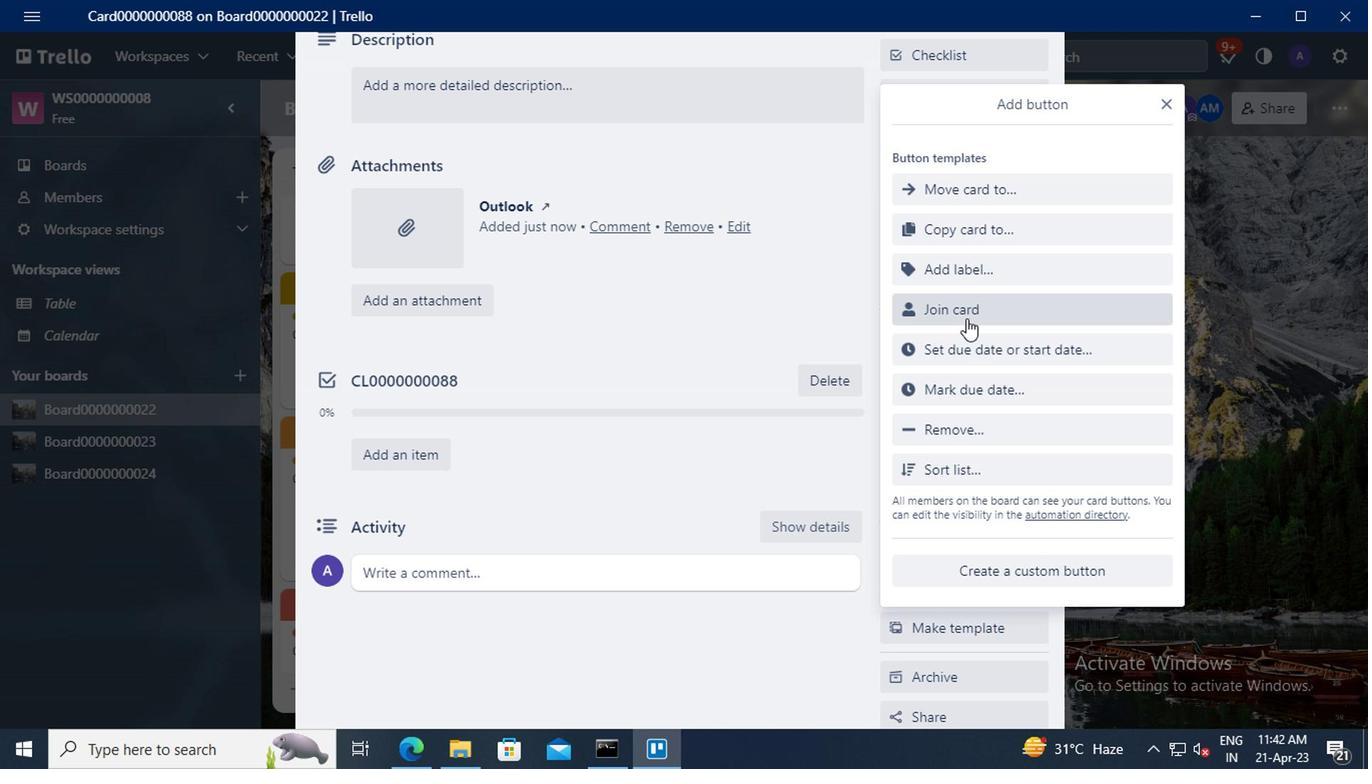 
Action: Mouse pressed left at (963, 316)
Screenshot: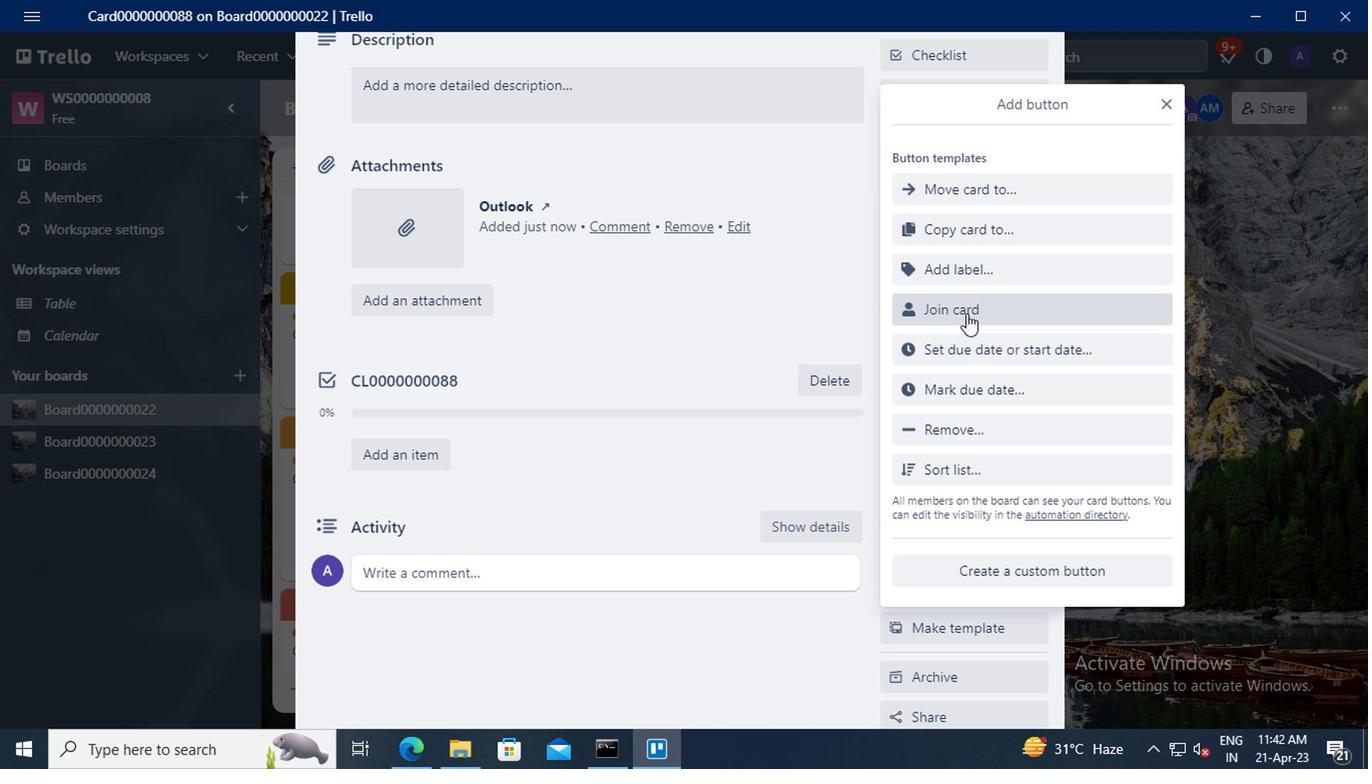 
Action: Mouse moved to (984, 193)
Screenshot: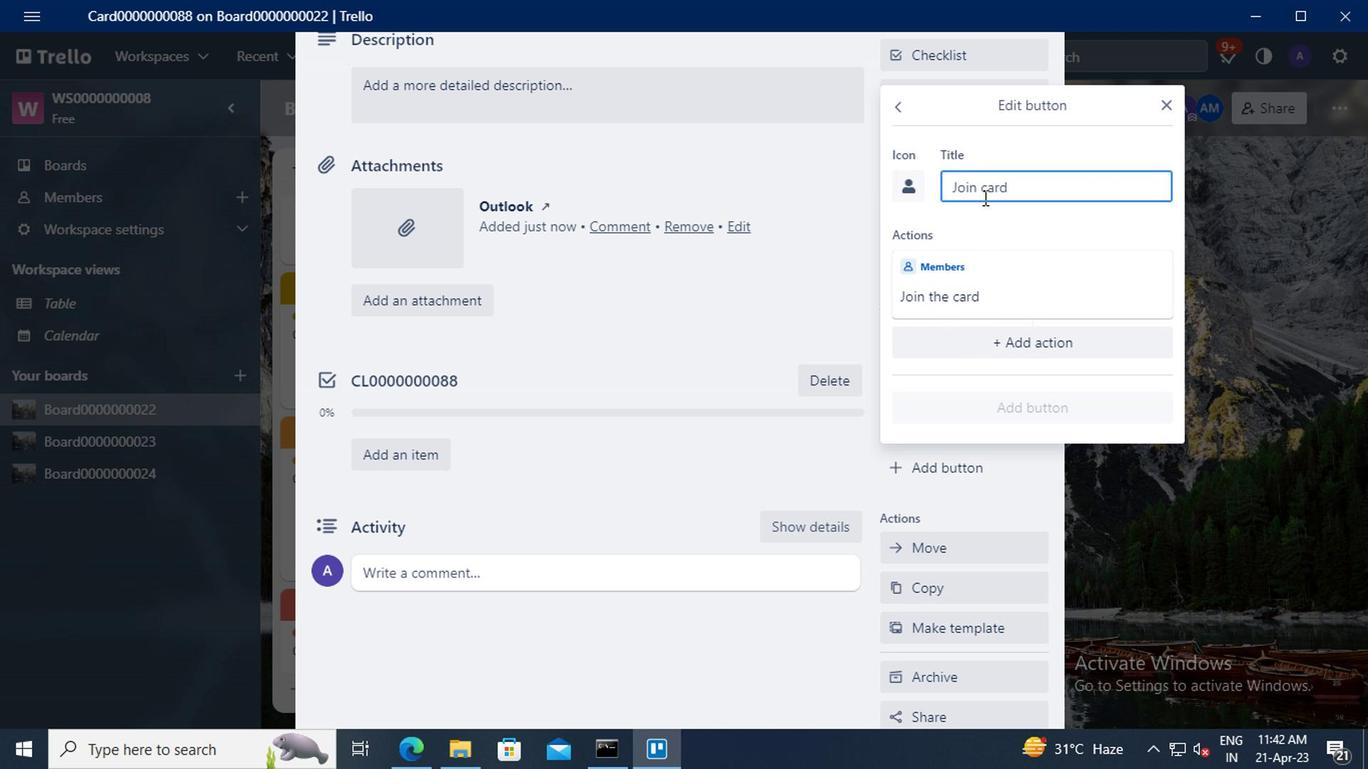 
Action: Mouse pressed left at (984, 193)
Screenshot: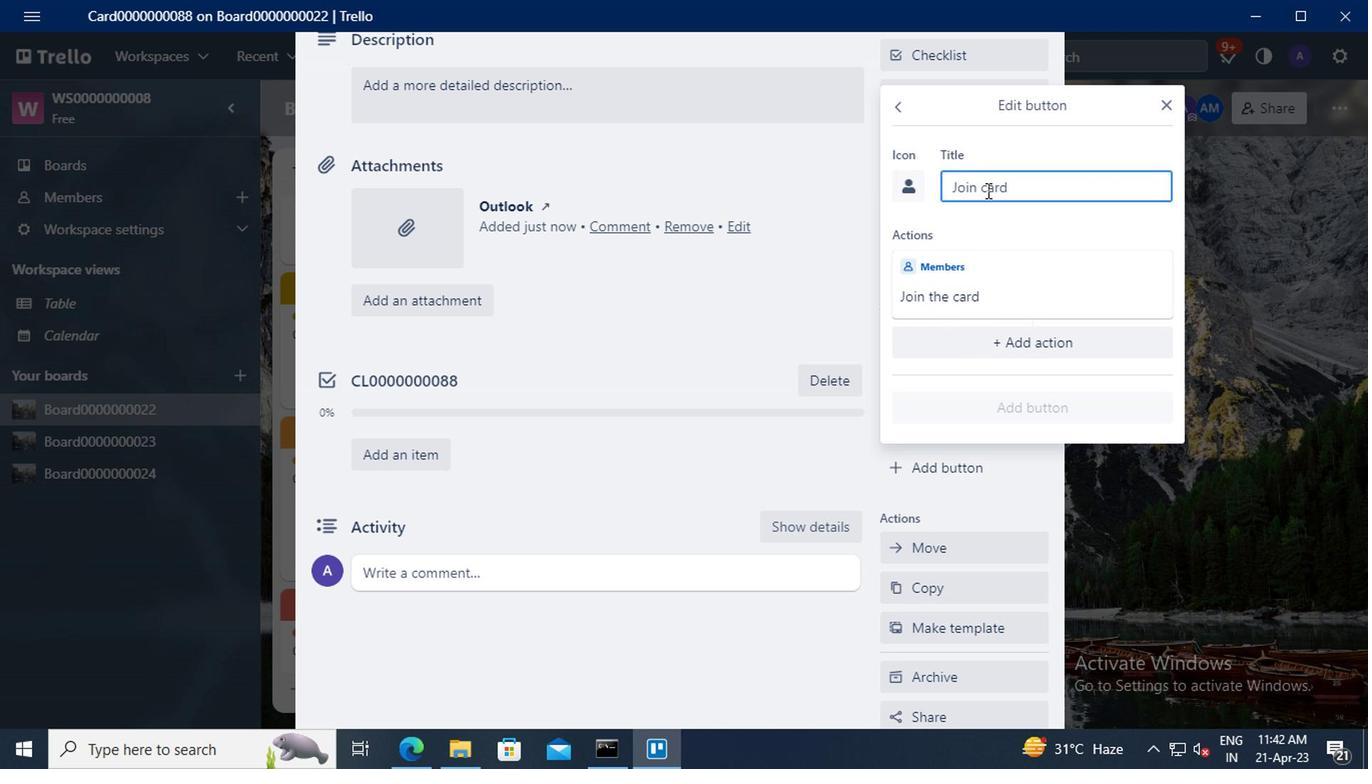 
Action: Key pressed <Key.shift>ctrl+BUTTON0000000088
Screenshot: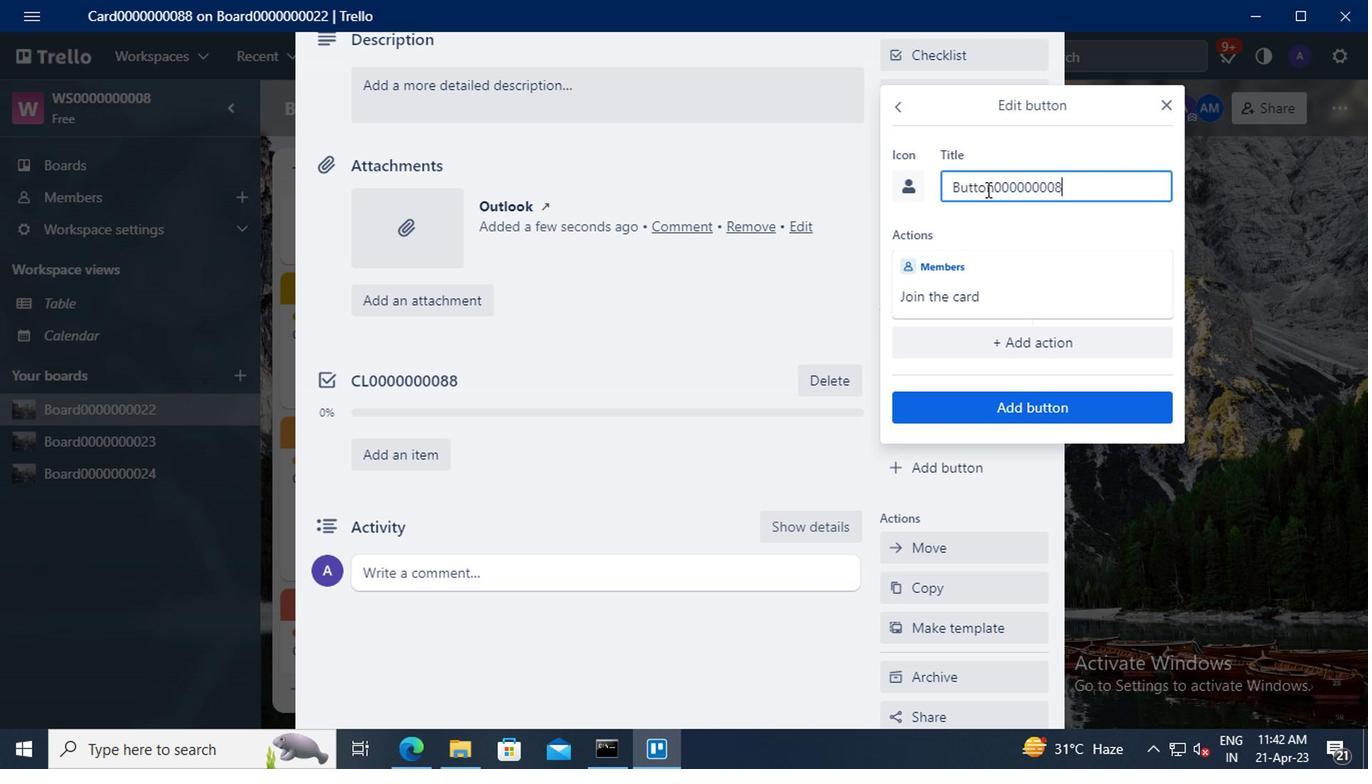 
Action: Mouse moved to (1017, 410)
Screenshot: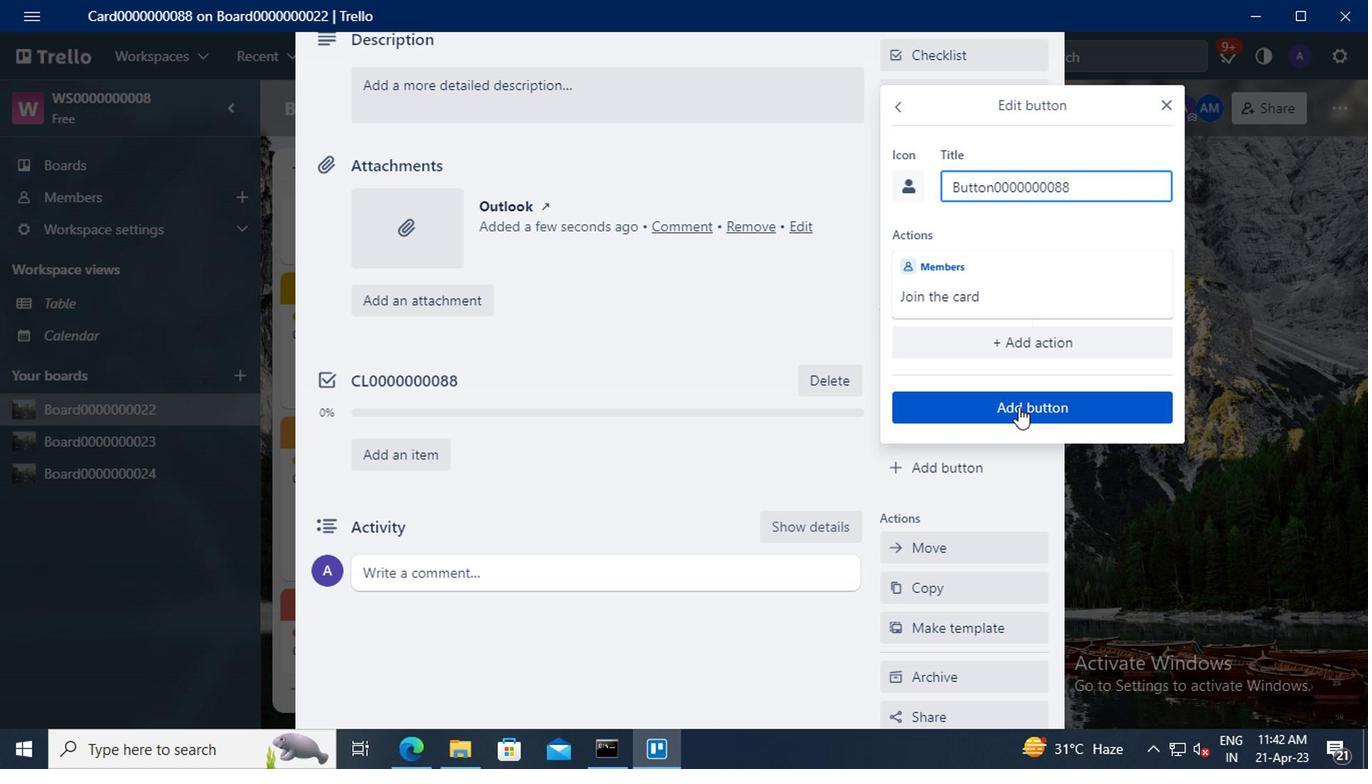 
Action: Mouse pressed left at (1017, 410)
Screenshot: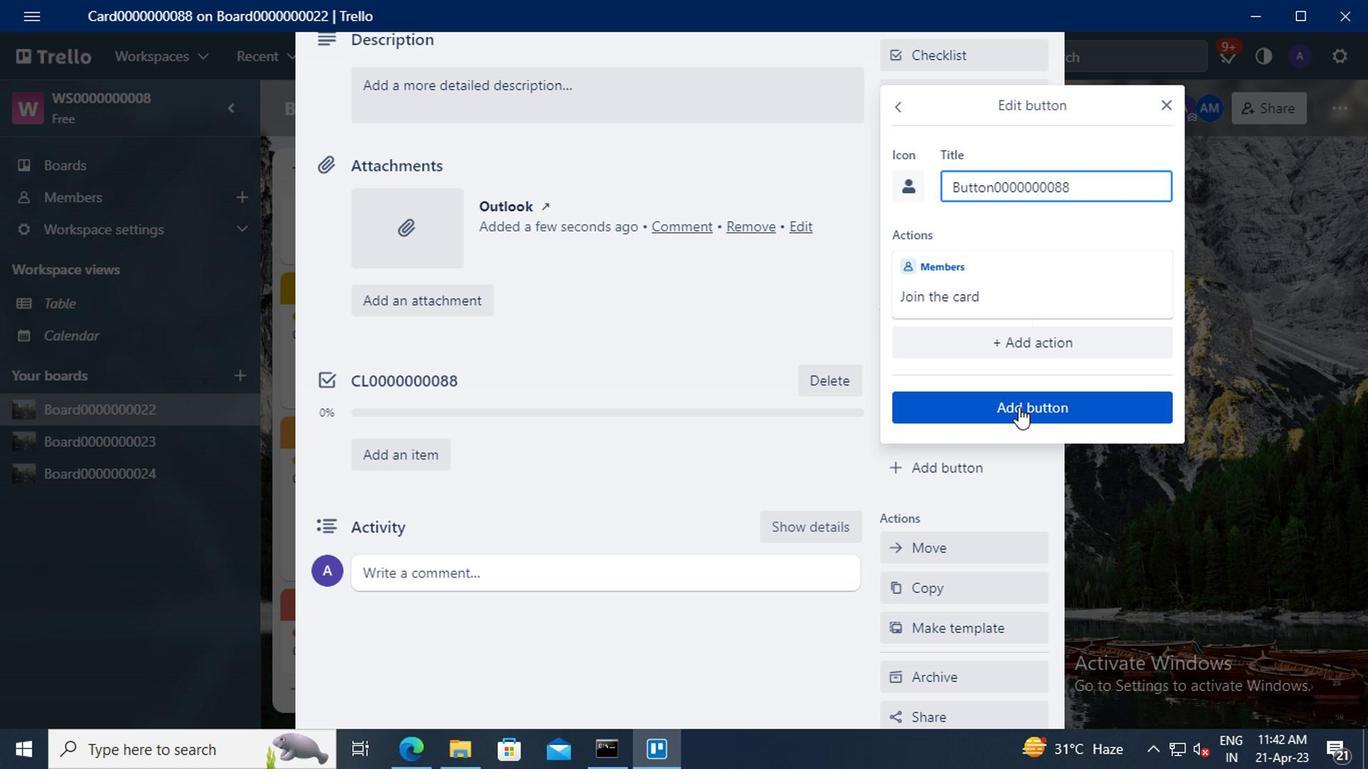 
Action: Mouse moved to (551, 365)
Screenshot: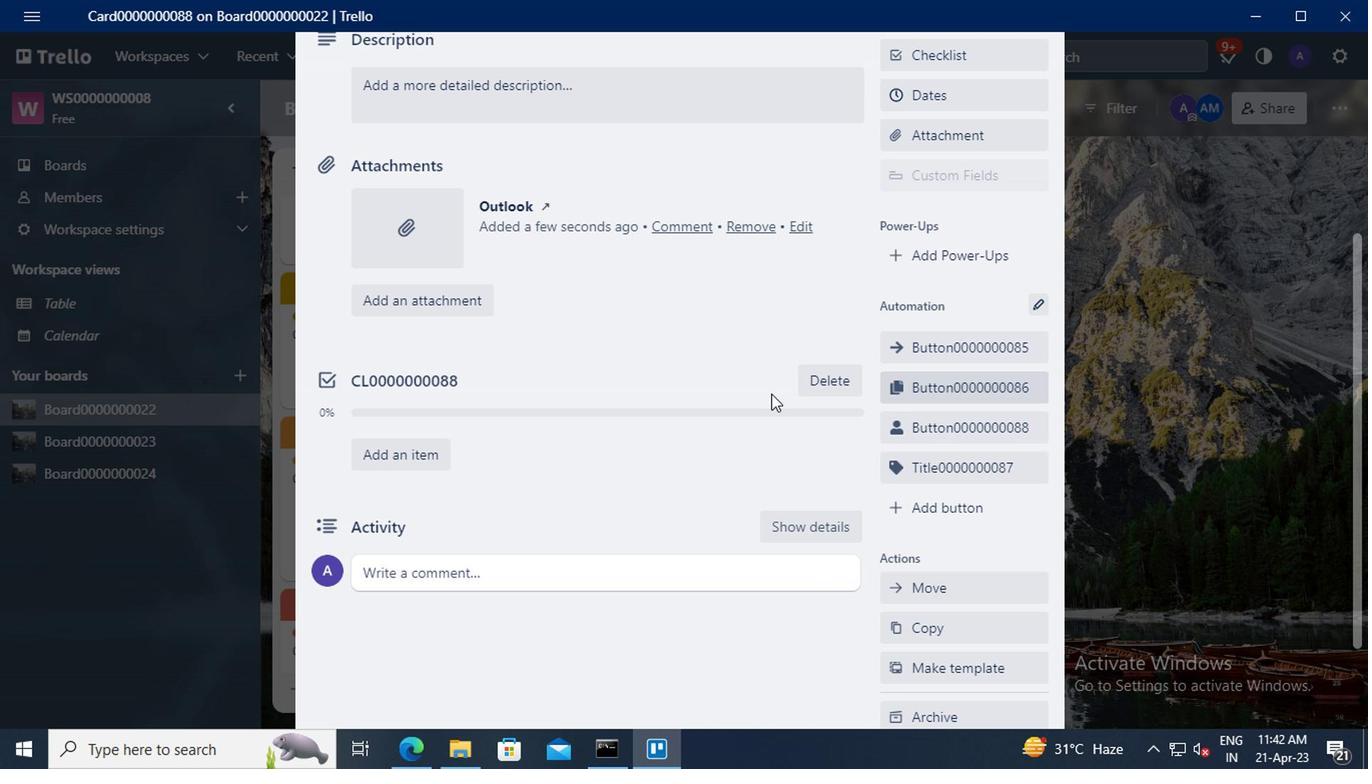 
Action: Mouse scrolled (551, 365) with delta (0, 0)
Screenshot: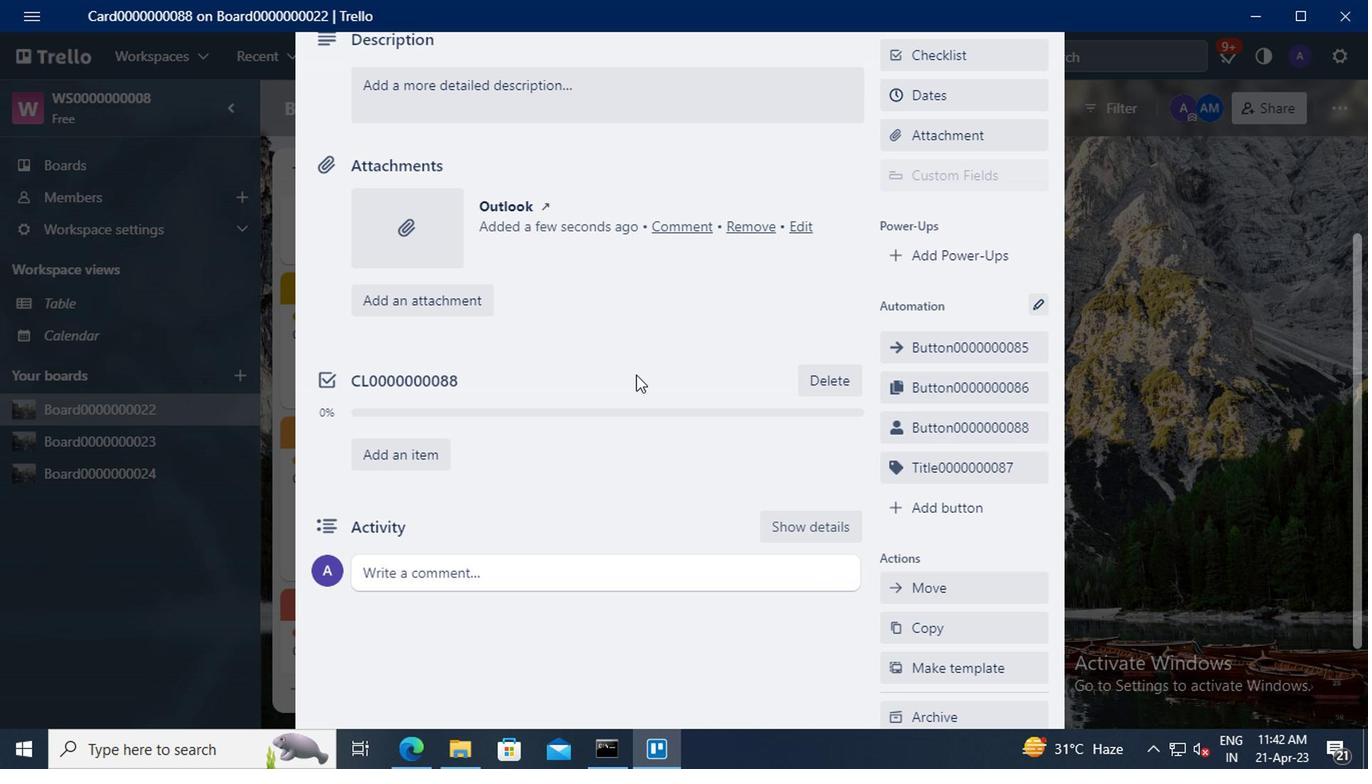 
Action: Mouse scrolled (551, 365) with delta (0, 0)
Screenshot: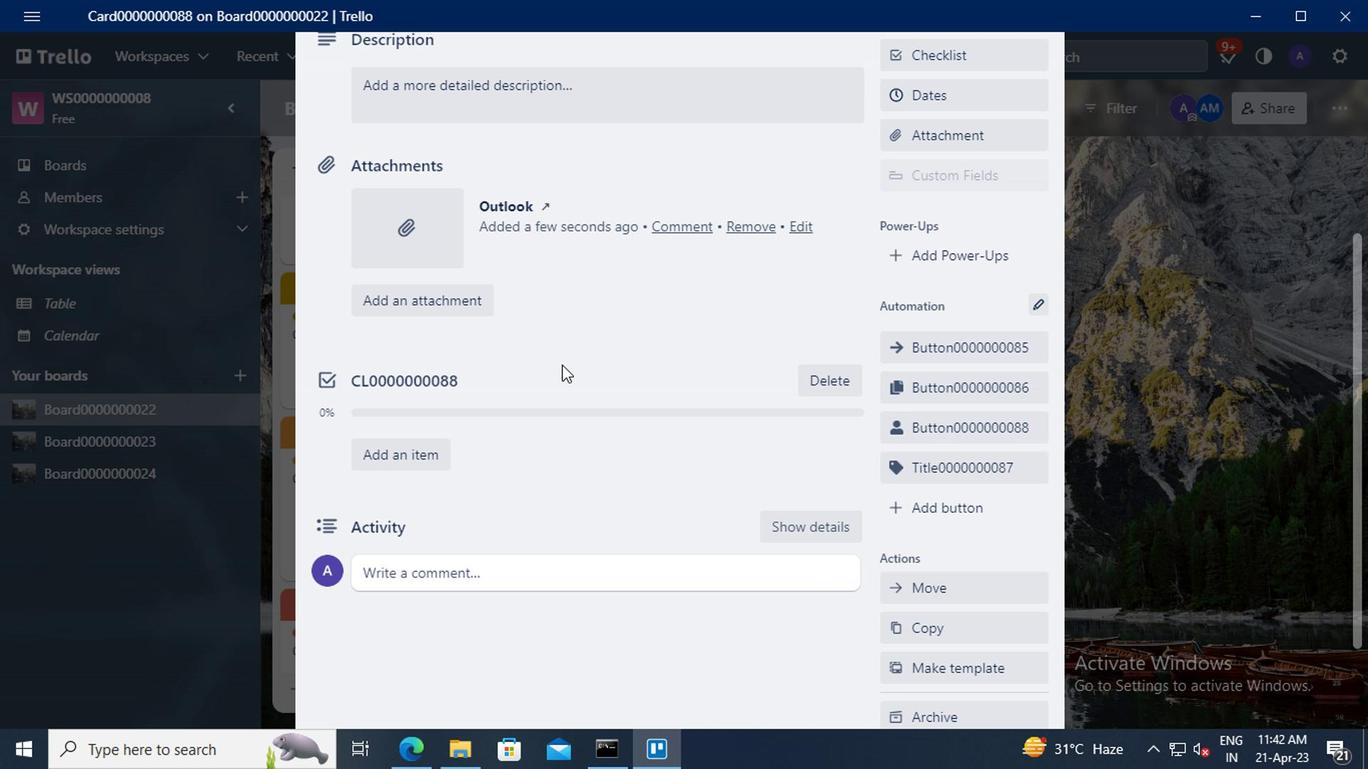 
Action: Mouse moved to (427, 305)
Screenshot: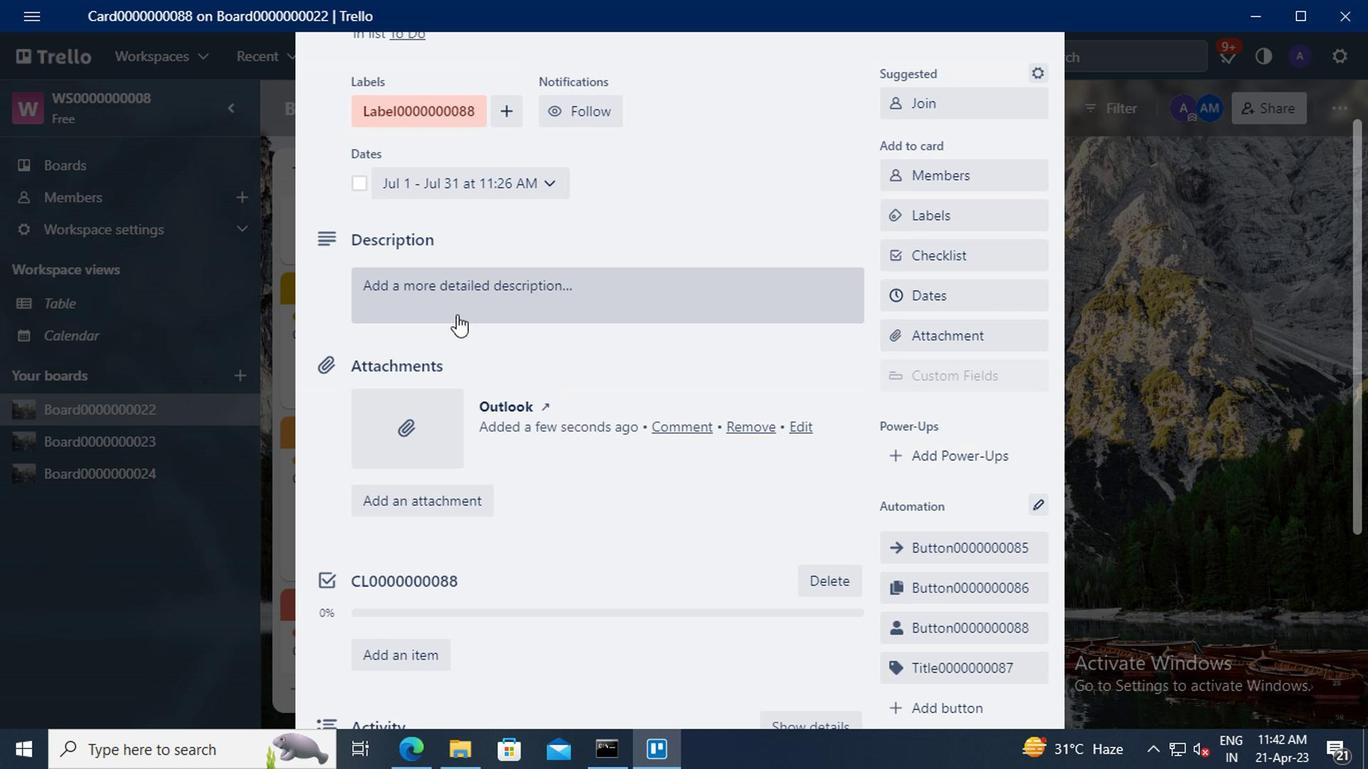 
Action: Mouse pressed left at (427, 305)
Screenshot: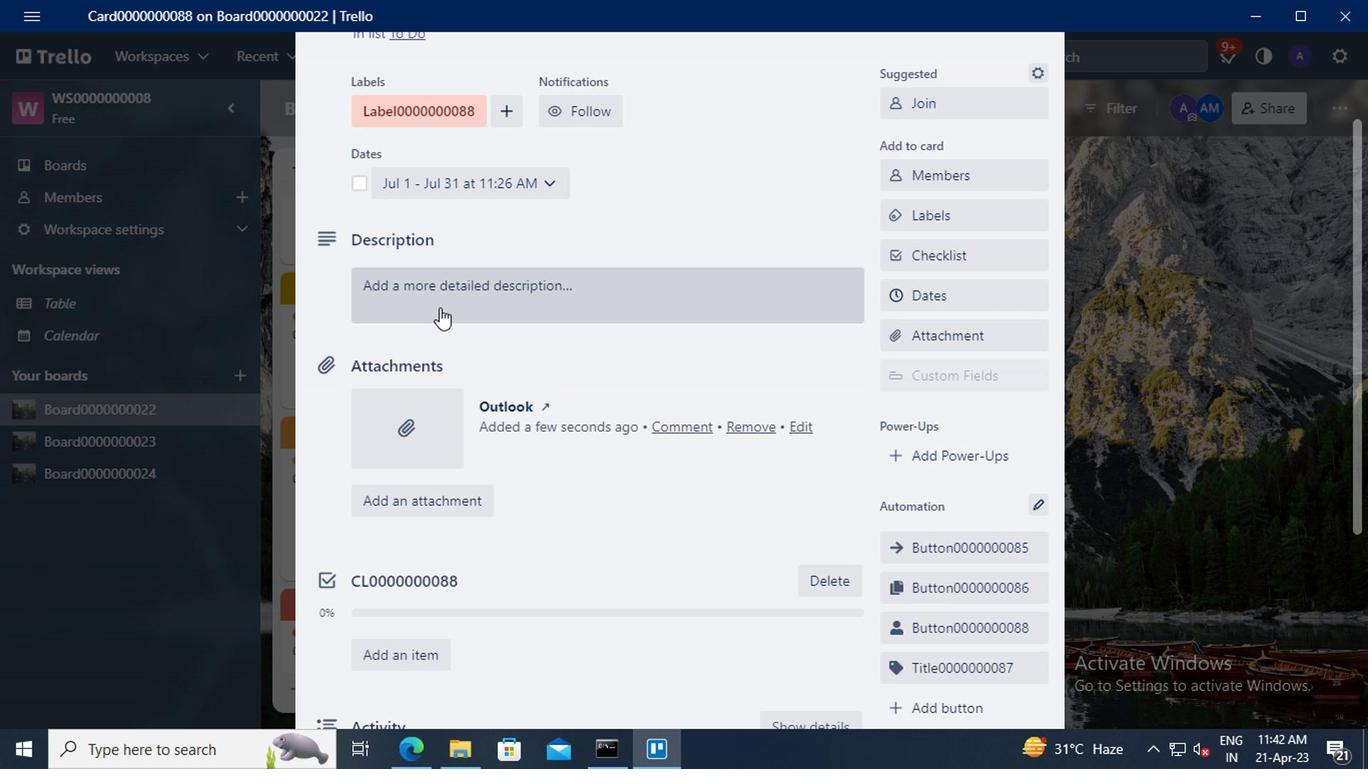 
Action: Mouse moved to (388, 352)
Screenshot: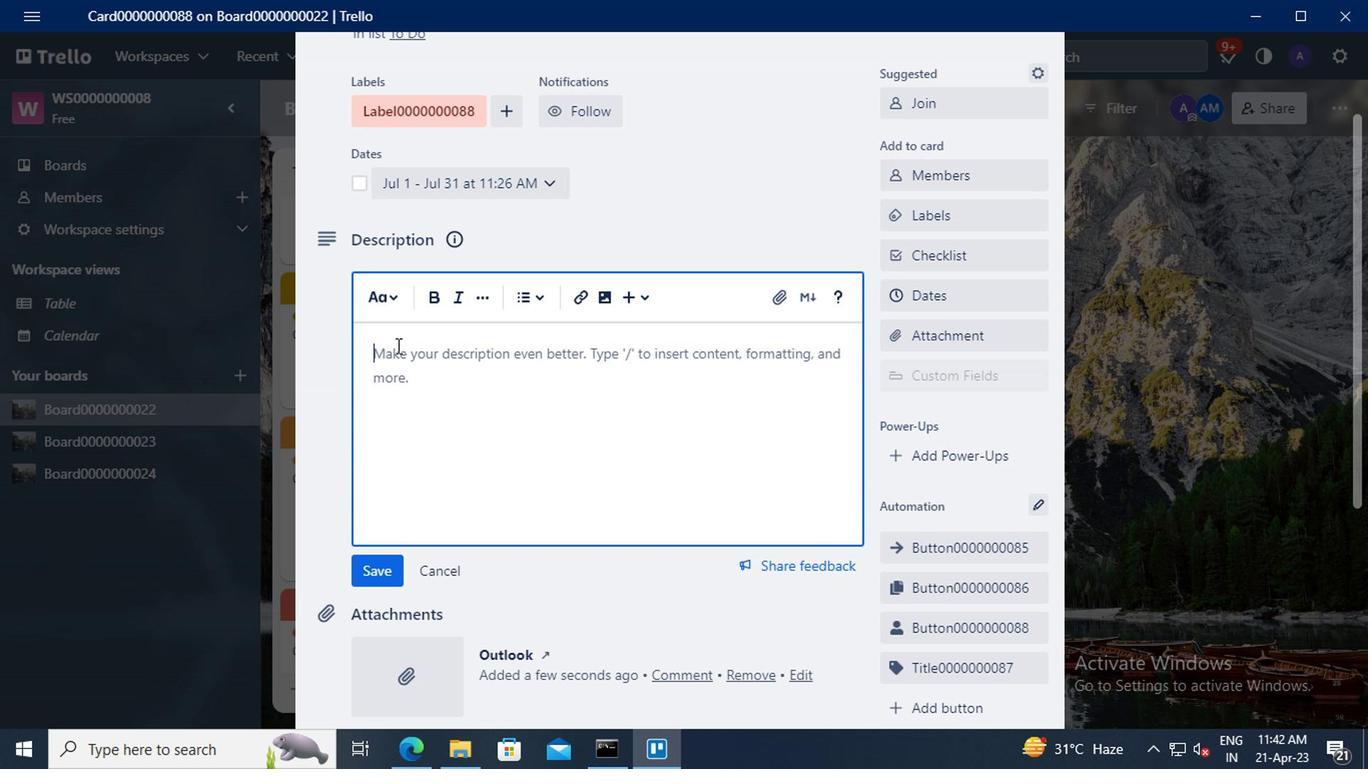 
Action: Mouse pressed left at (388, 352)
Screenshot: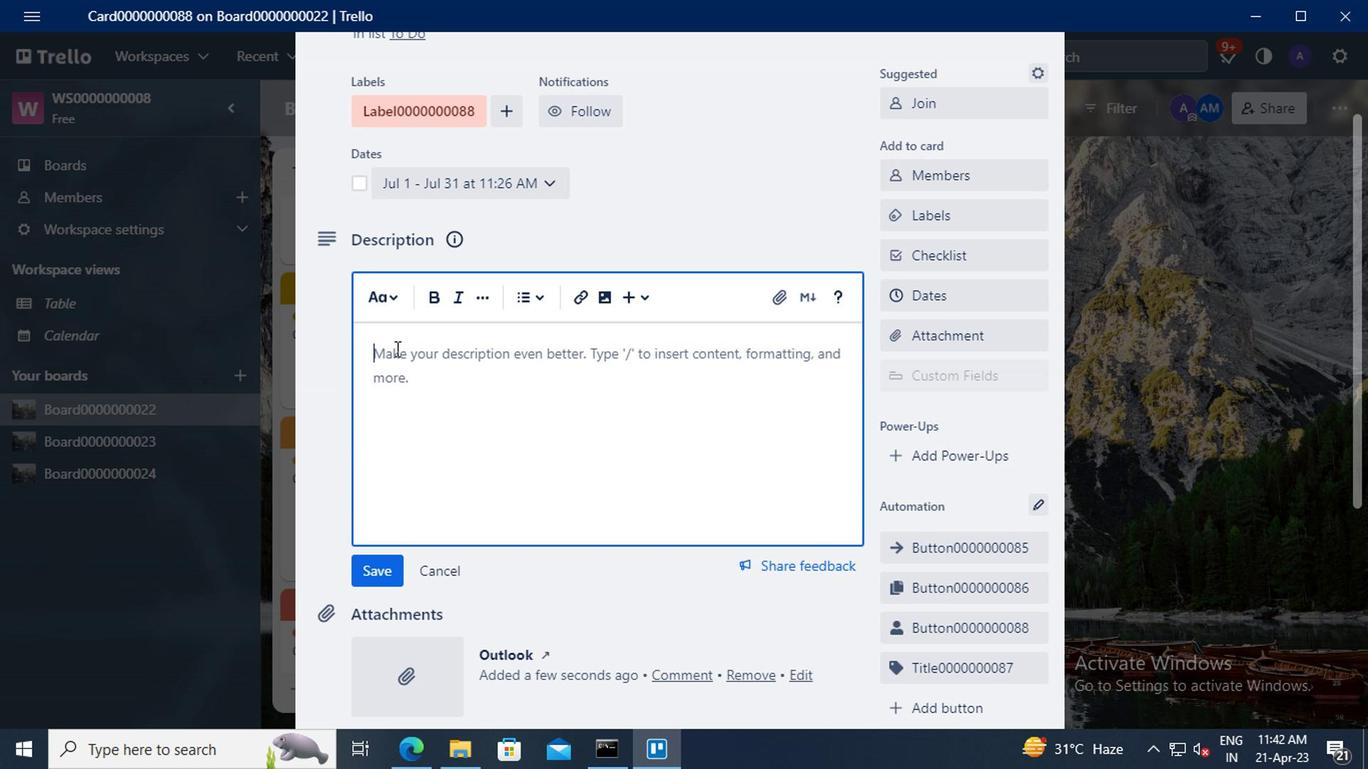 
Action: Key pressed <Key.shift>DS0000000088
Screenshot: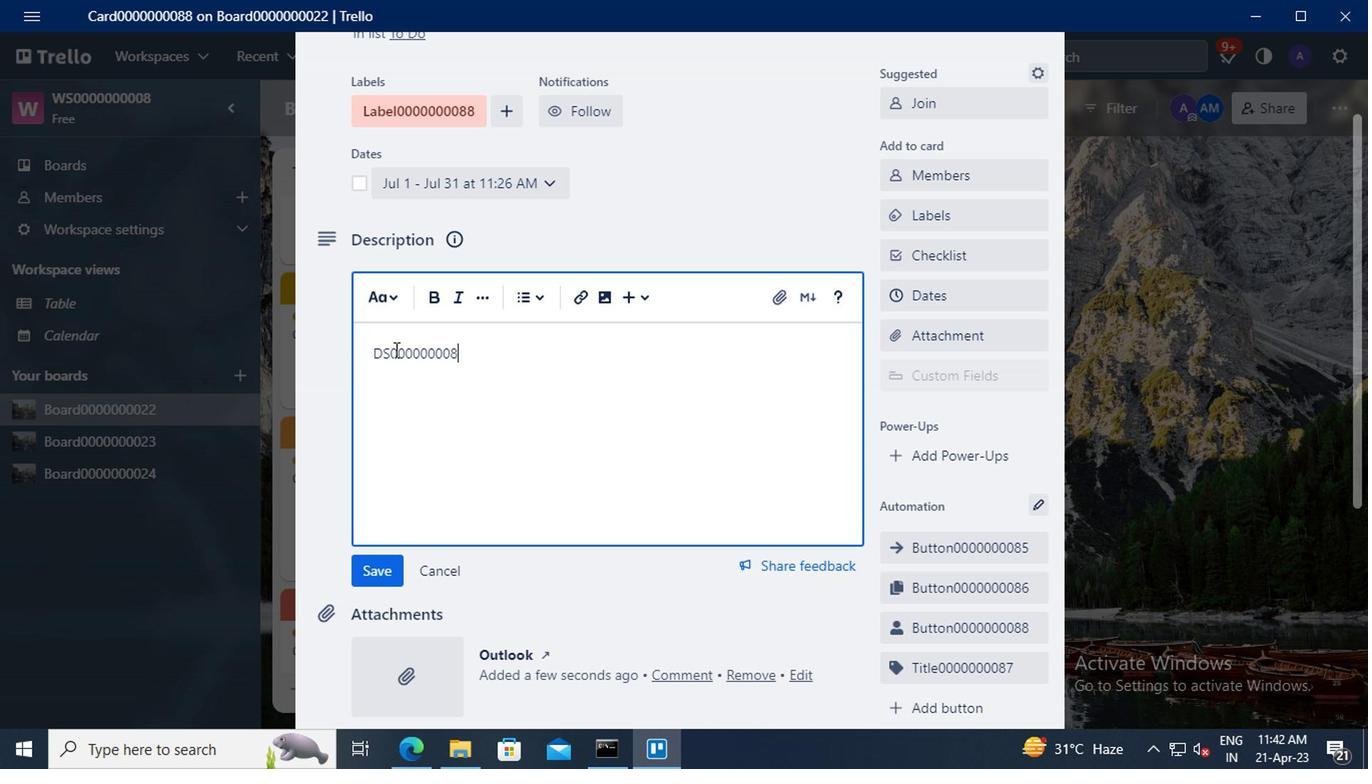 
Action: Mouse moved to (387, 357)
Screenshot: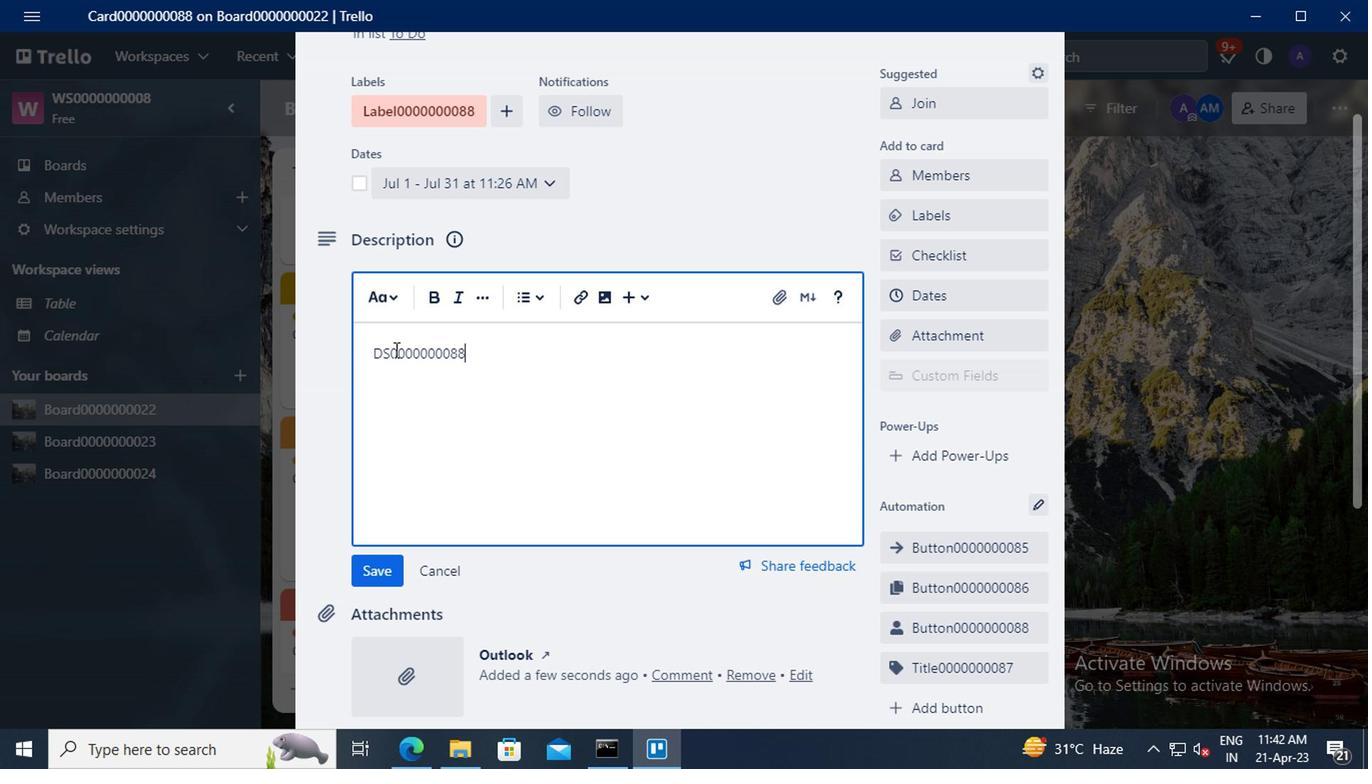 
Action: Mouse scrolled (387, 355) with delta (0, -1)
Screenshot: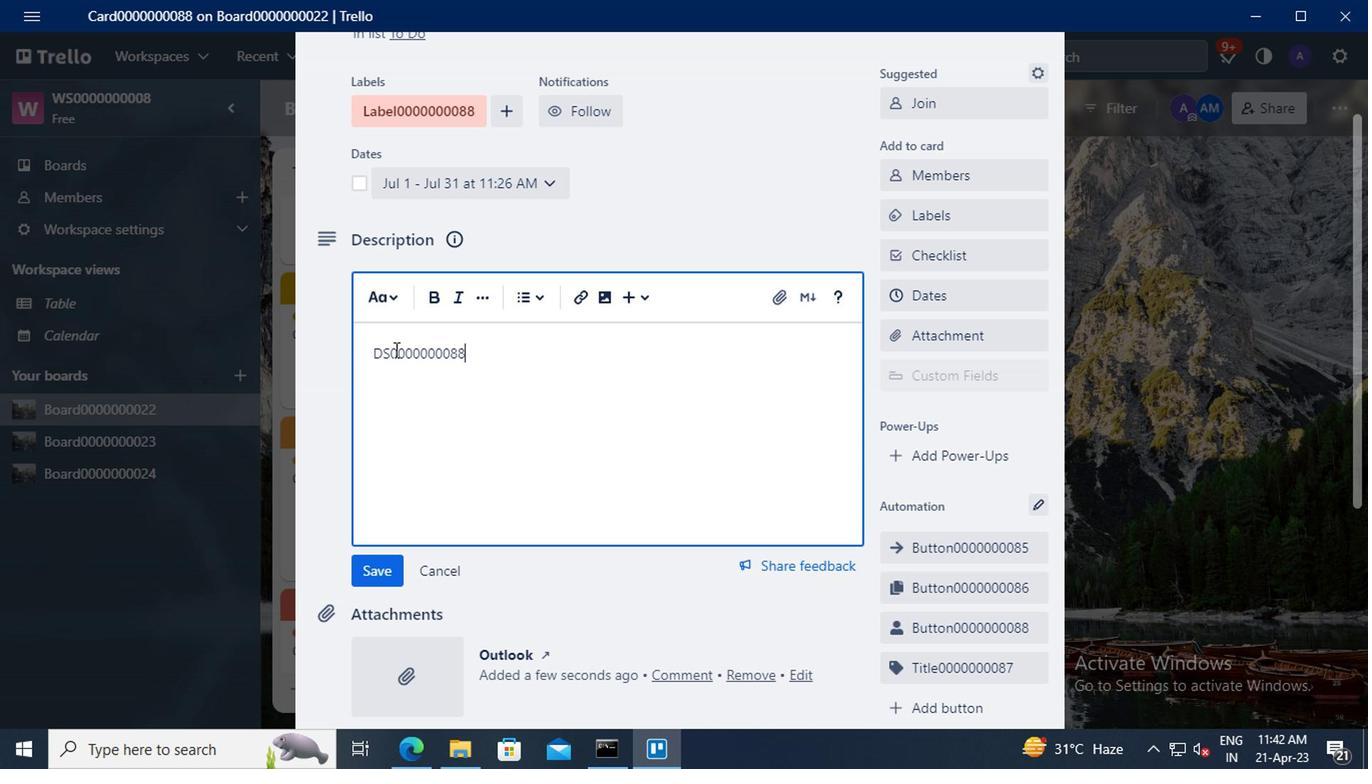 
Action: Mouse moved to (379, 466)
Screenshot: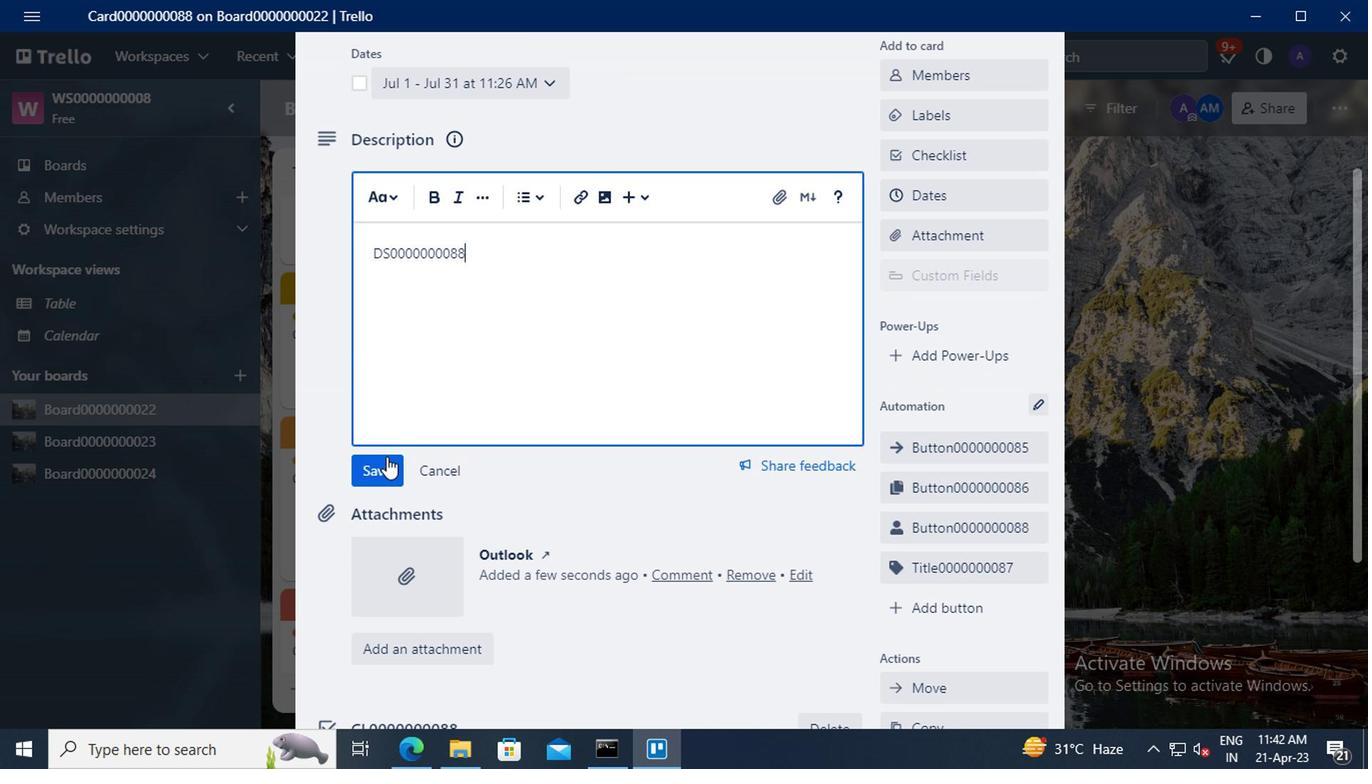 
Action: Mouse pressed left at (379, 466)
Screenshot: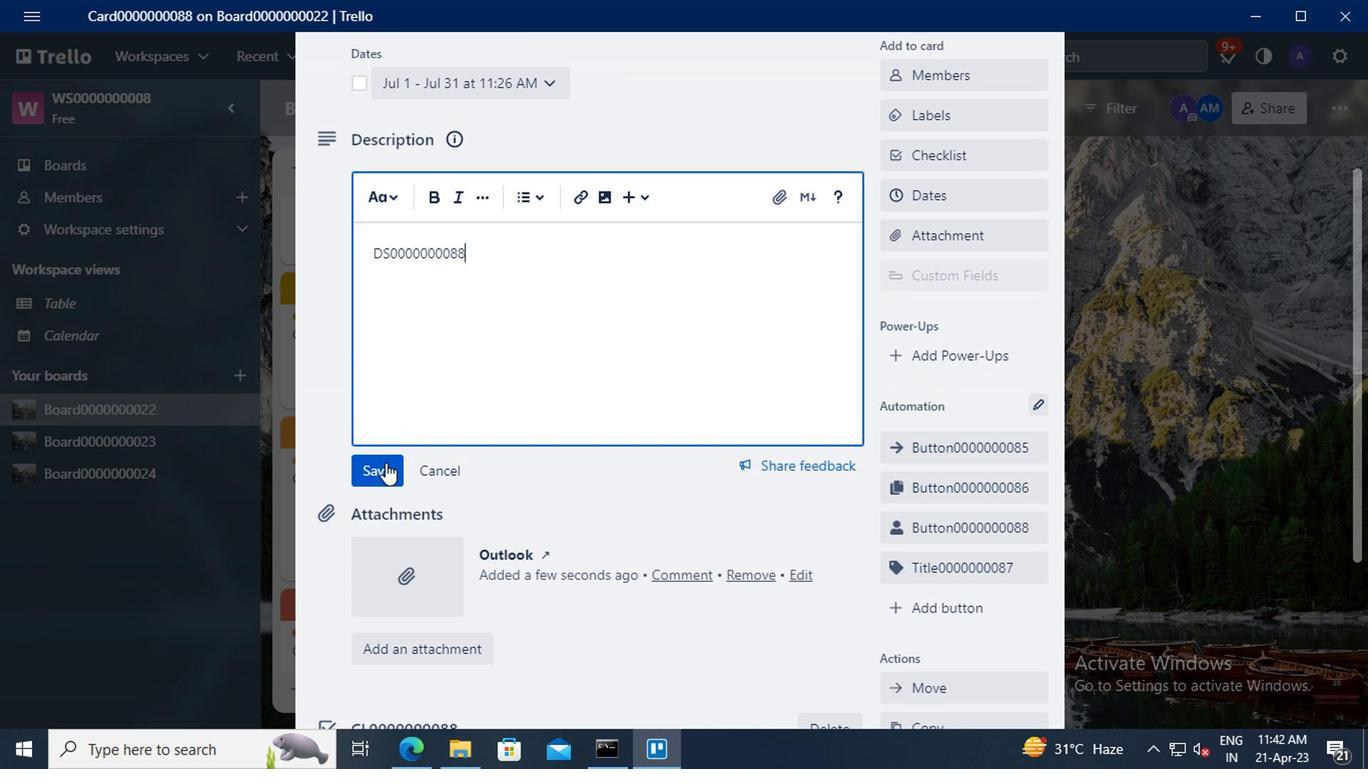 
Action: Mouse scrolled (379, 465) with delta (0, 0)
Screenshot: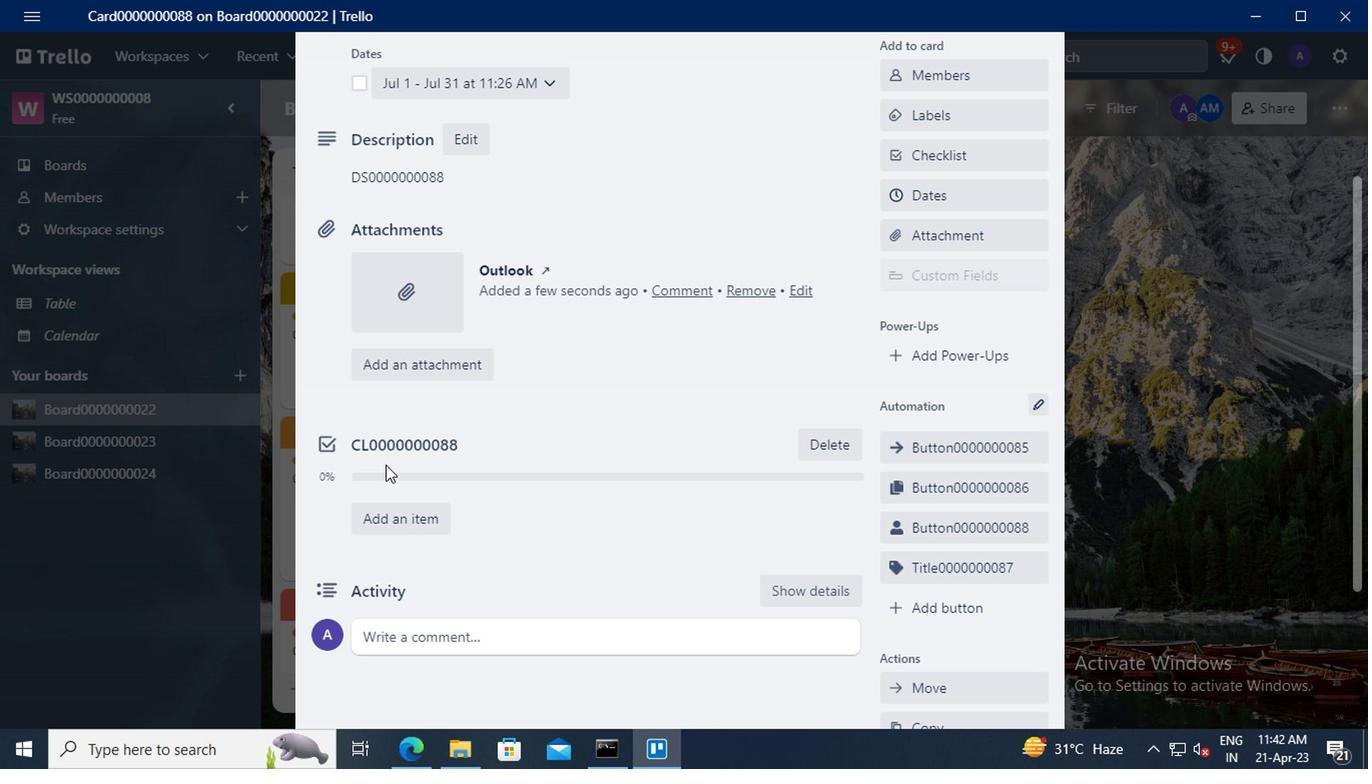 
Action: Mouse scrolled (379, 465) with delta (0, 0)
Screenshot: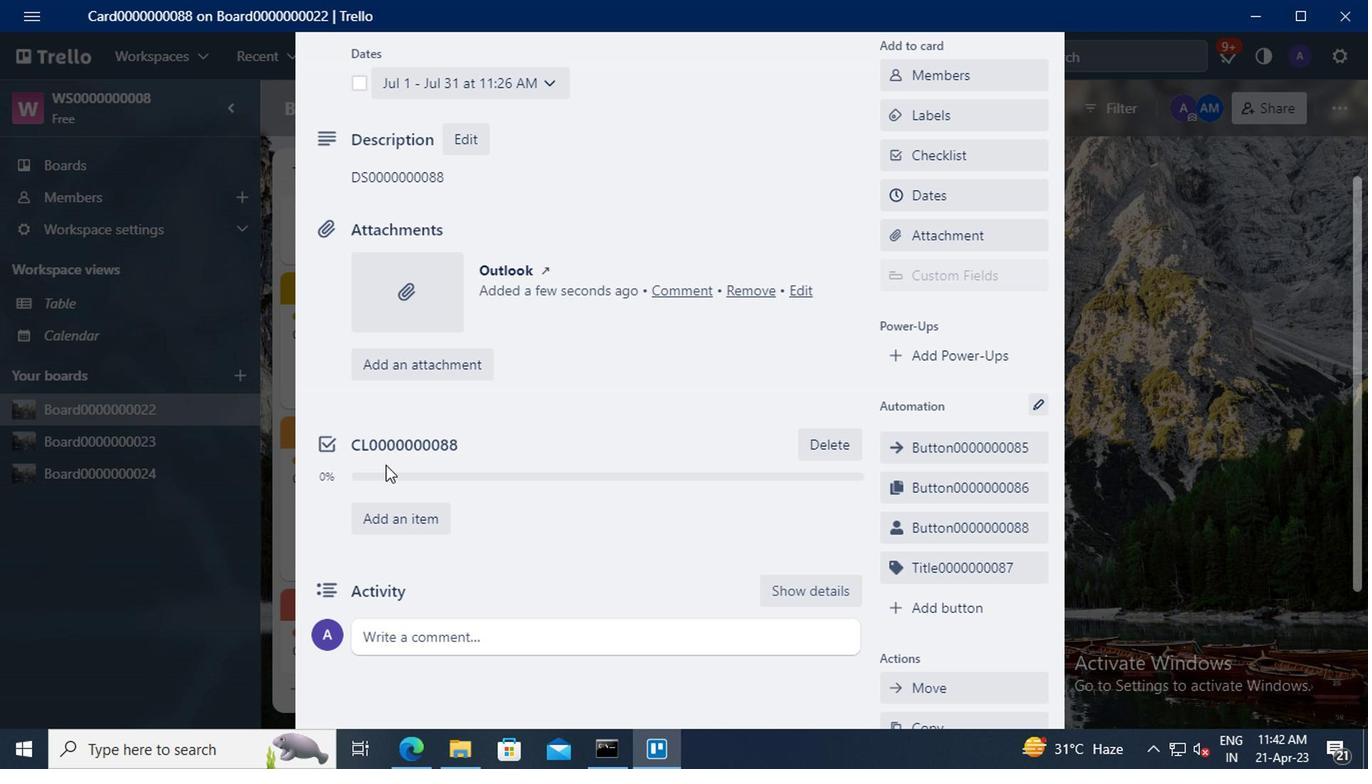
Action: Mouse moved to (388, 440)
Screenshot: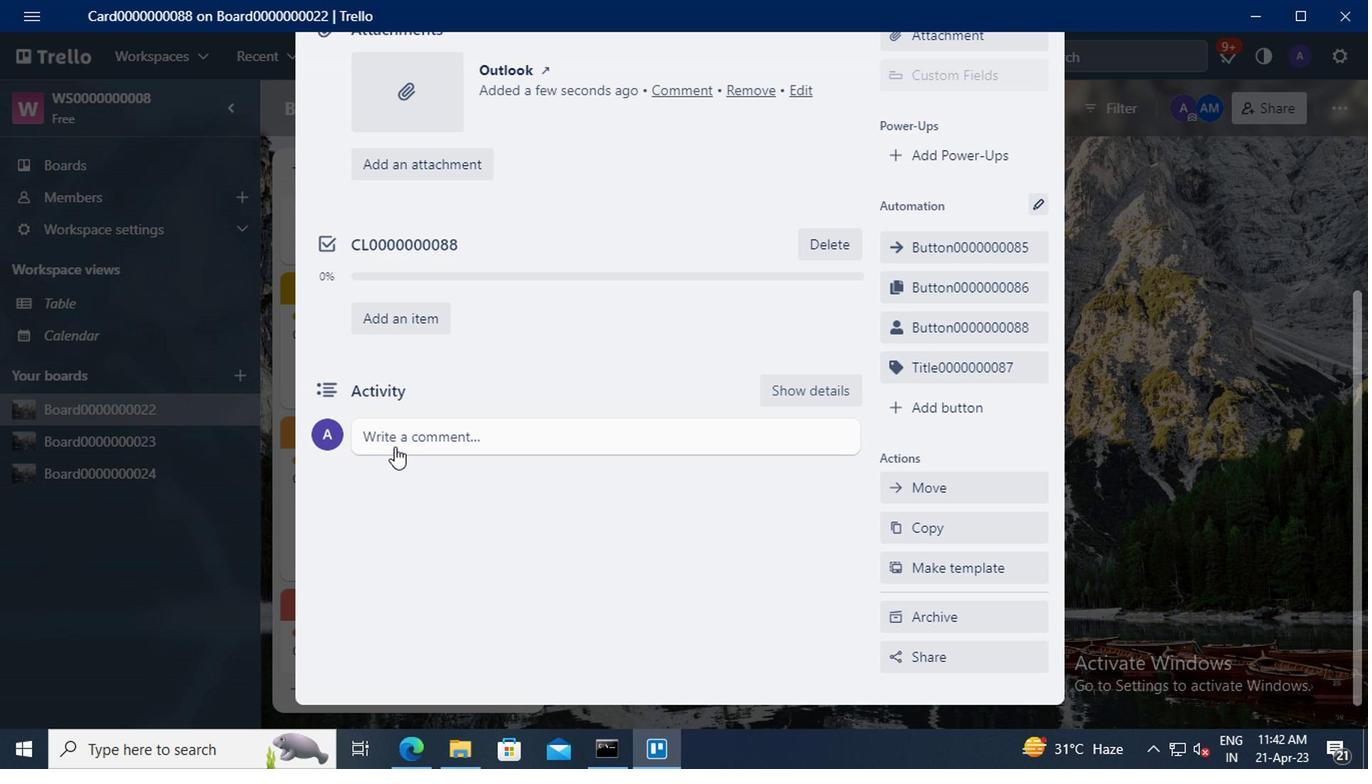 
Action: Mouse pressed left at (388, 440)
Screenshot: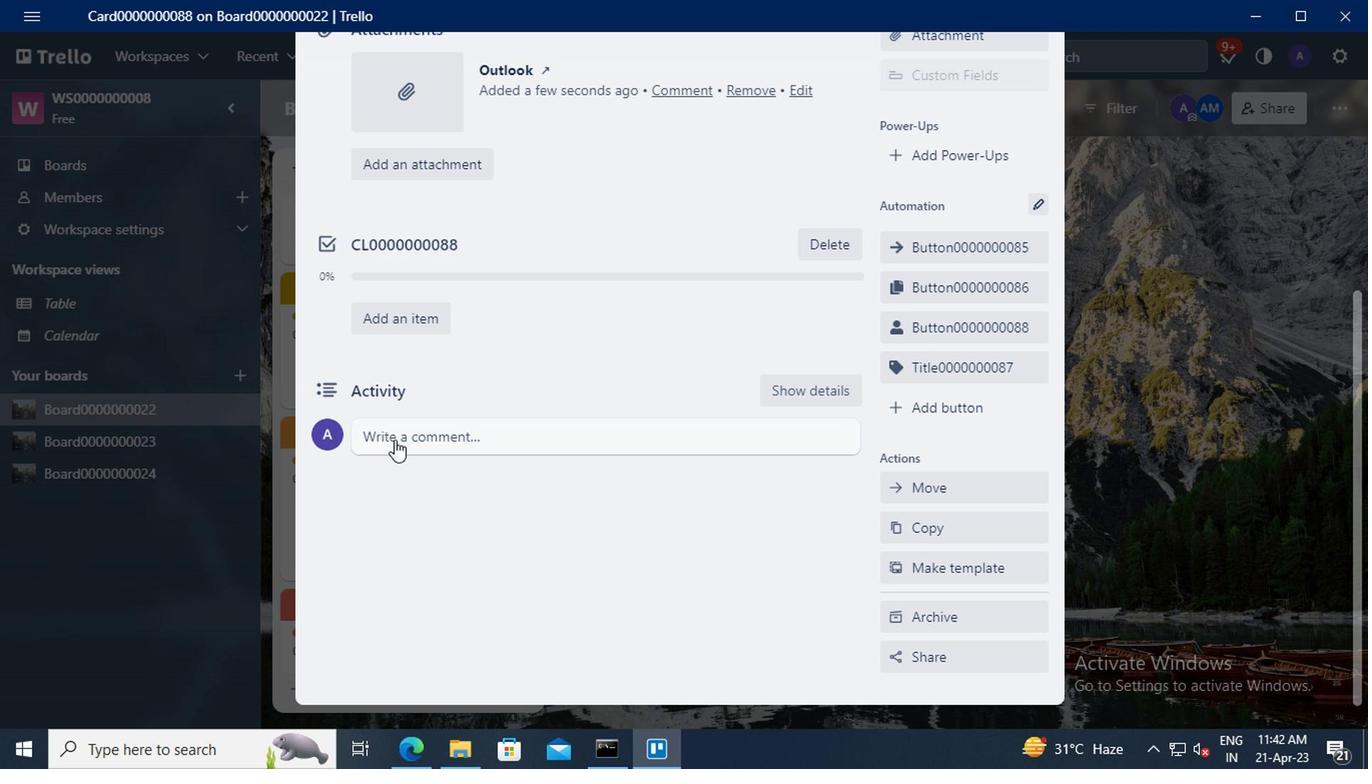
Action: Key pressed <Key.shift>CM0000000088
Screenshot: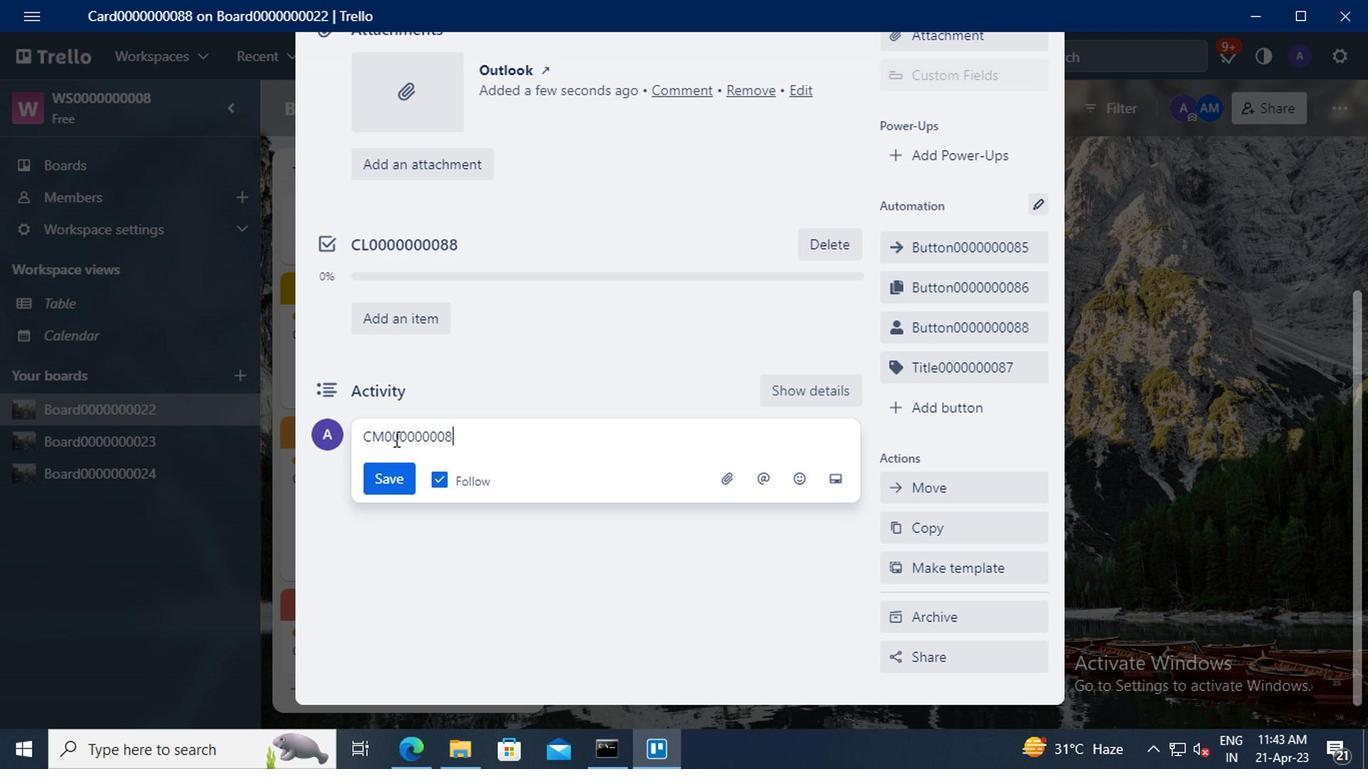 
Action: Mouse moved to (389, 476)
Screenshot: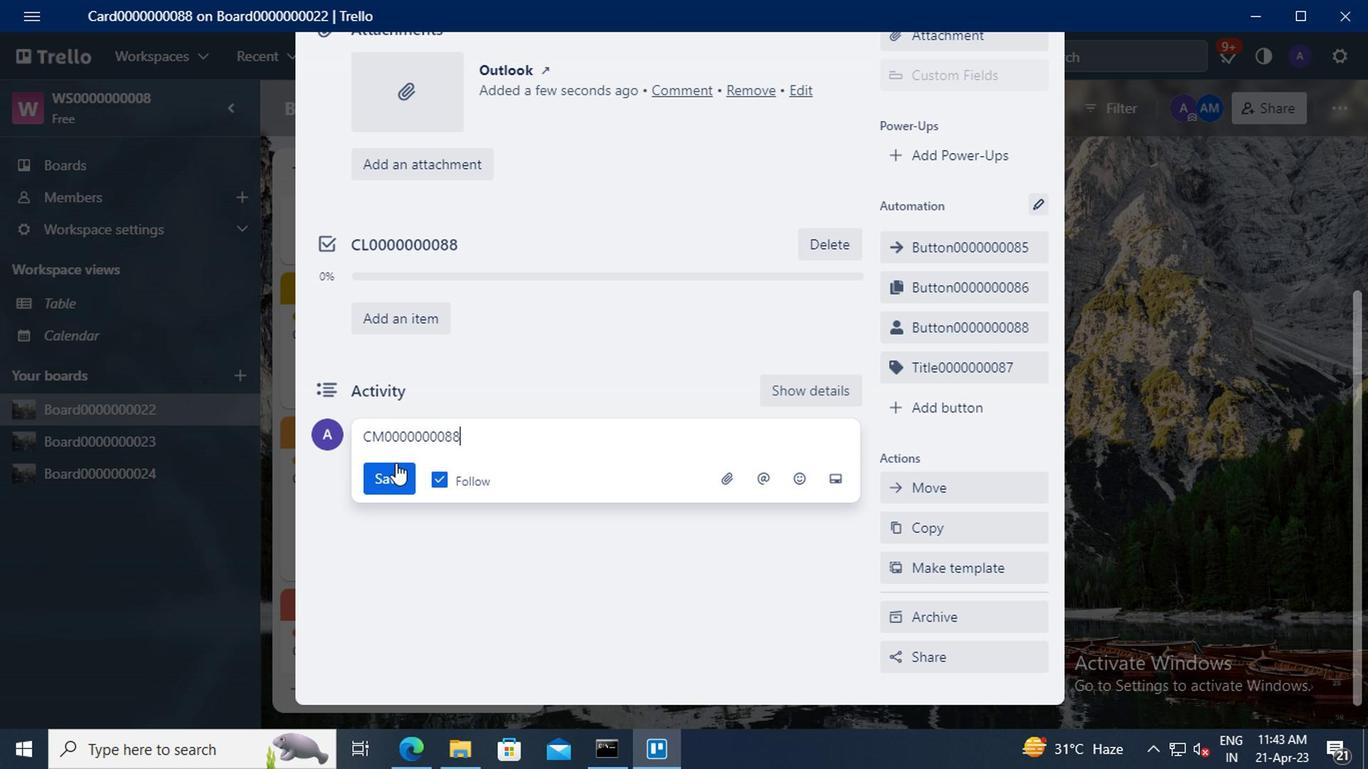 
Action: Mouse pressed left at (389, 476)
Screenshot: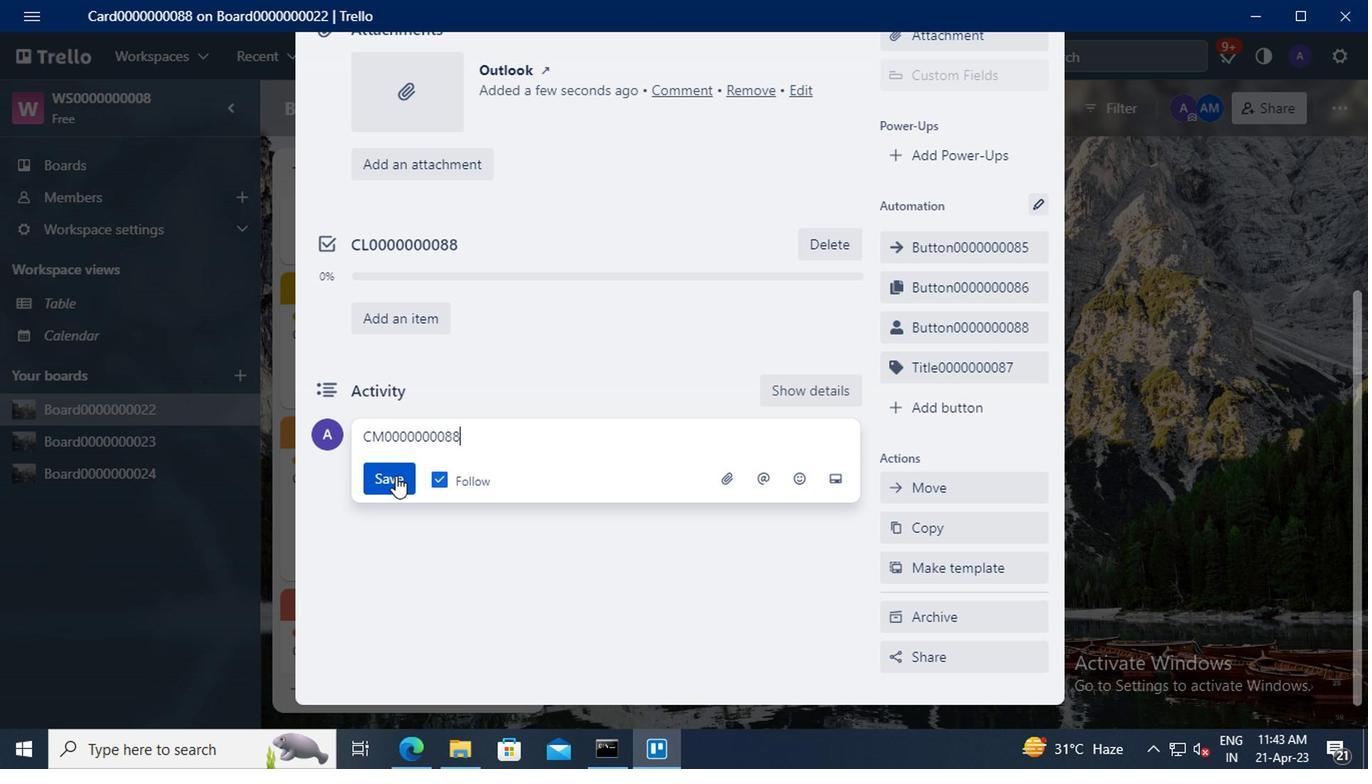 
